 Task: Look for space in Tangkak, Malaysia from 8th June, 2023 to 12th June, 2023 for 2 adults in price range Rs.8000 to Rs.16000. Place can be private room with 1  bedroom having 1 bed and 1 bathroom. Property type can be flatguest house, hotel. Booking option can be shelf check-in. Required host language is English.
Action: Mouse moved to (453, 95)
Screenshot: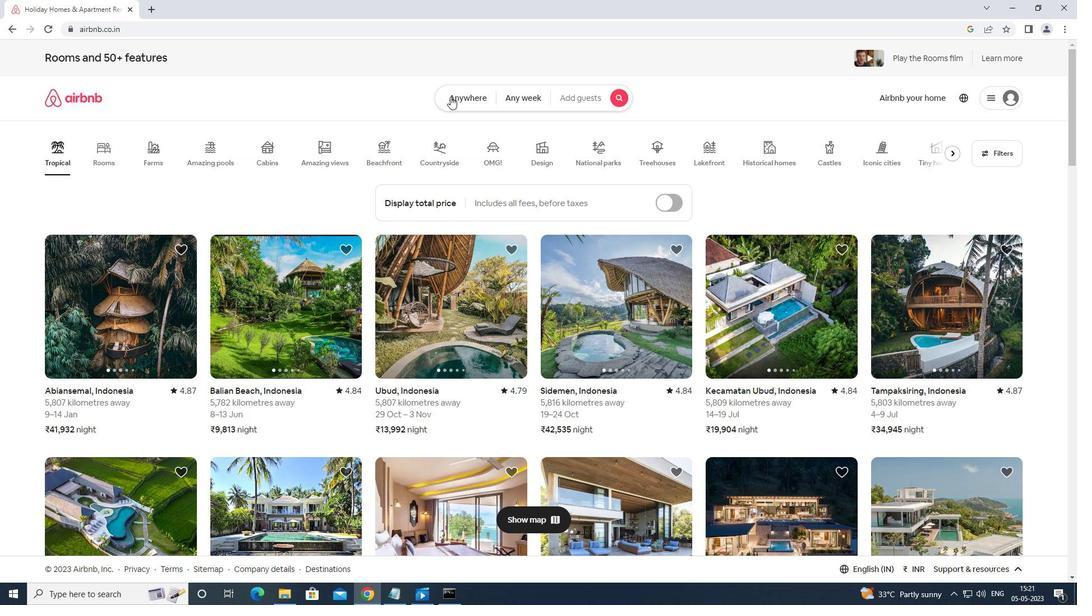 
Action: Mouse pressed left at (453, 95)
Screenshot: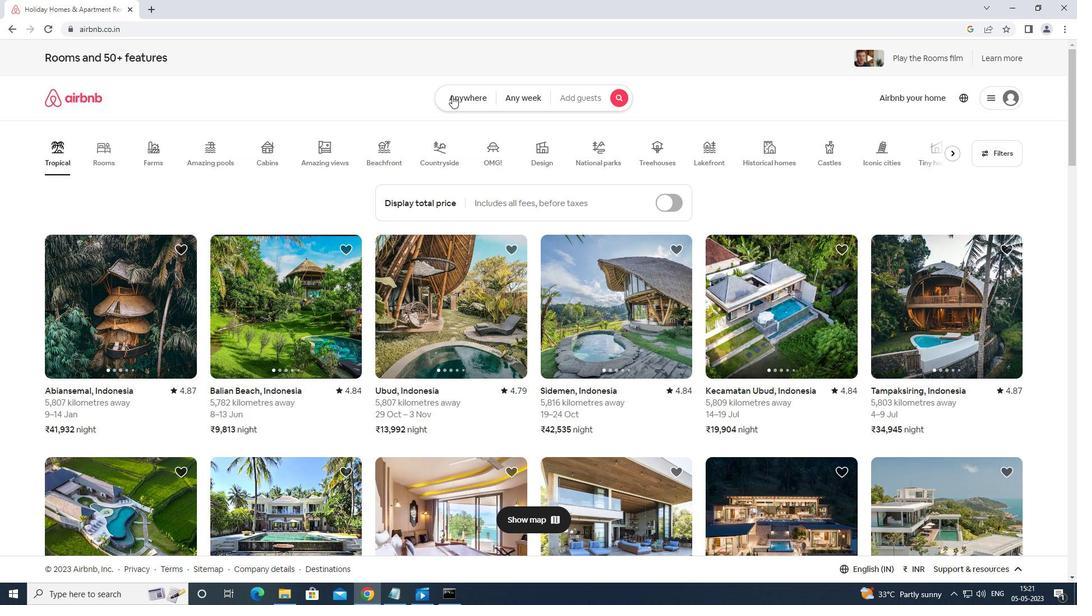 
Action: Mouse moved to (420, 139)
Screenshot: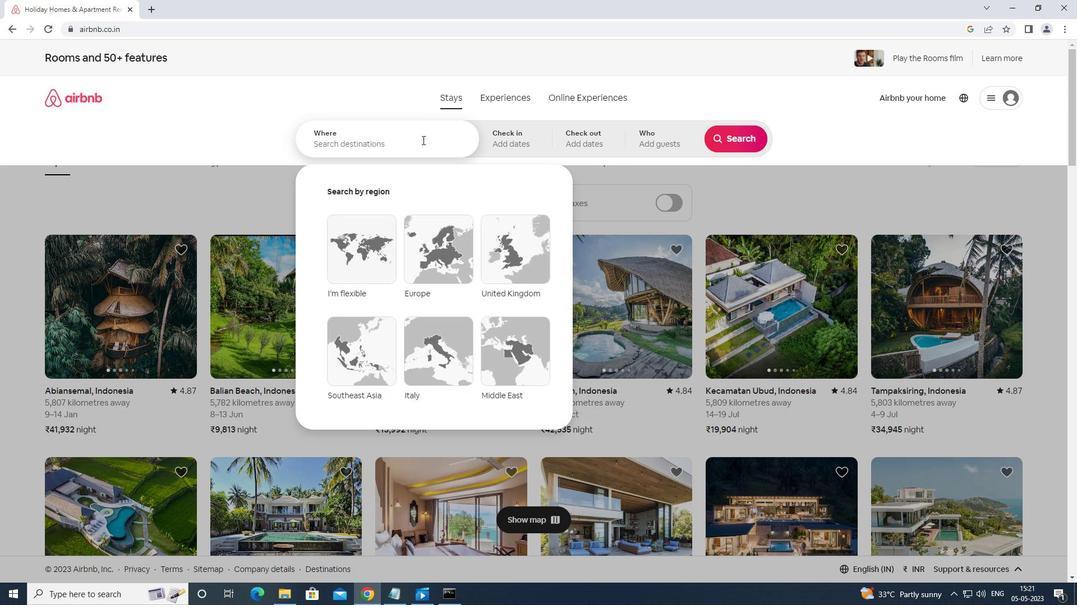
Action: Mouse pressed left at (420, 139)
Screenshot: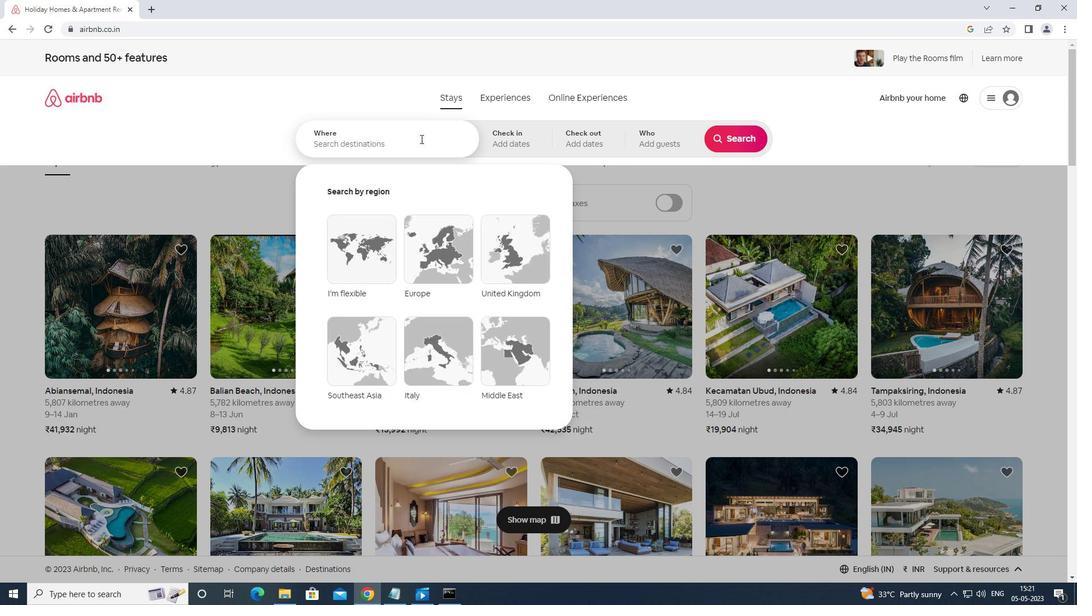 
Action: Key pressed tangkak<Key.space>malaysia<Key.enter>
Screenshot: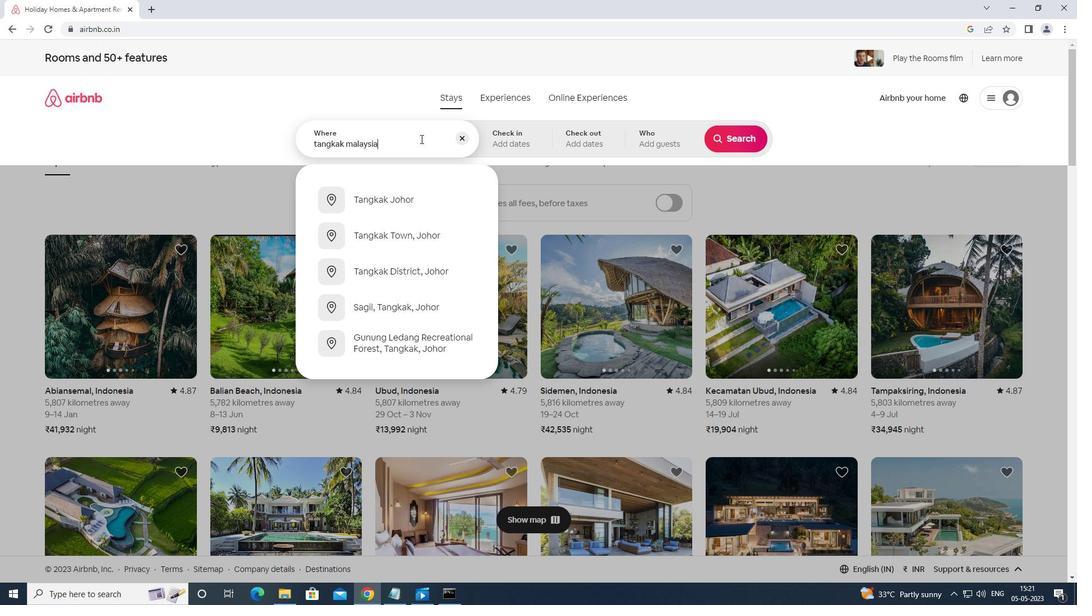 
Action: Mouse moved to (669, 296)
Screenshot: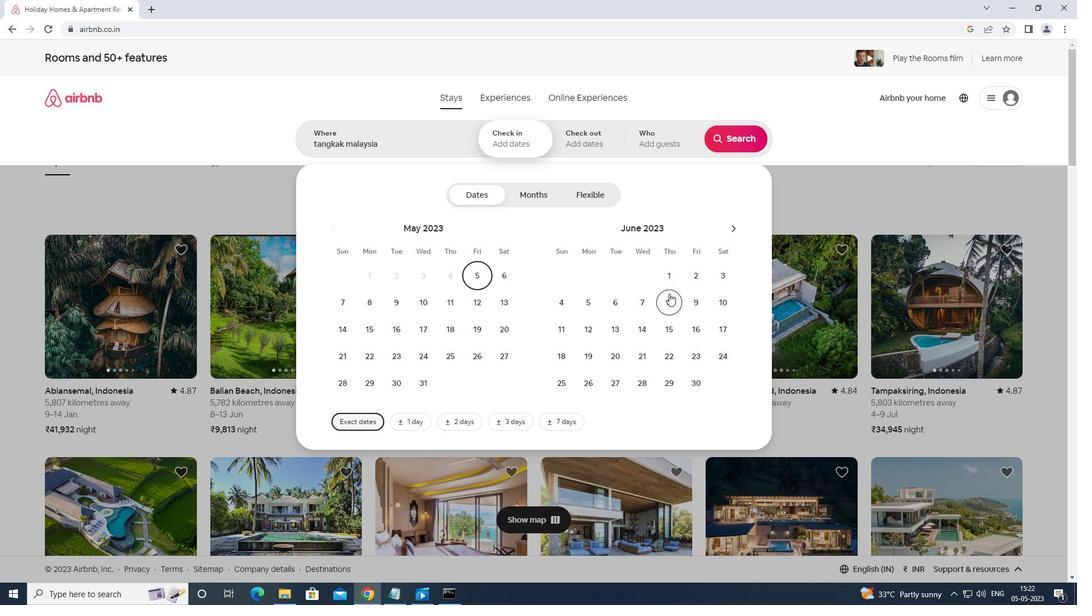 
Action: Mouse pressed left at (669, 296)
Screenshot: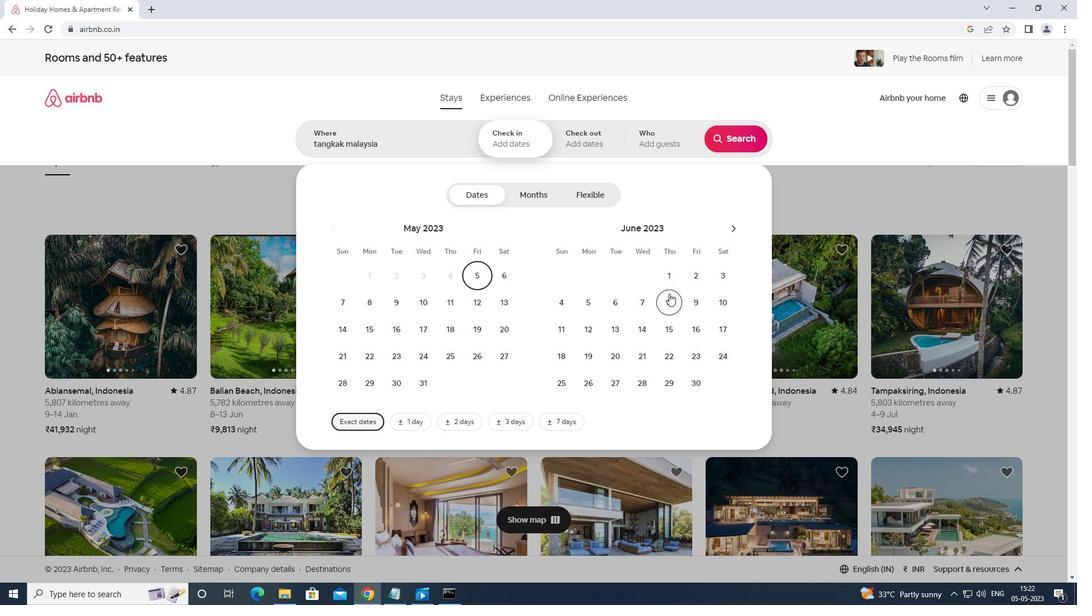 
Action: Mouse moved to (590, 329)
Screenshot: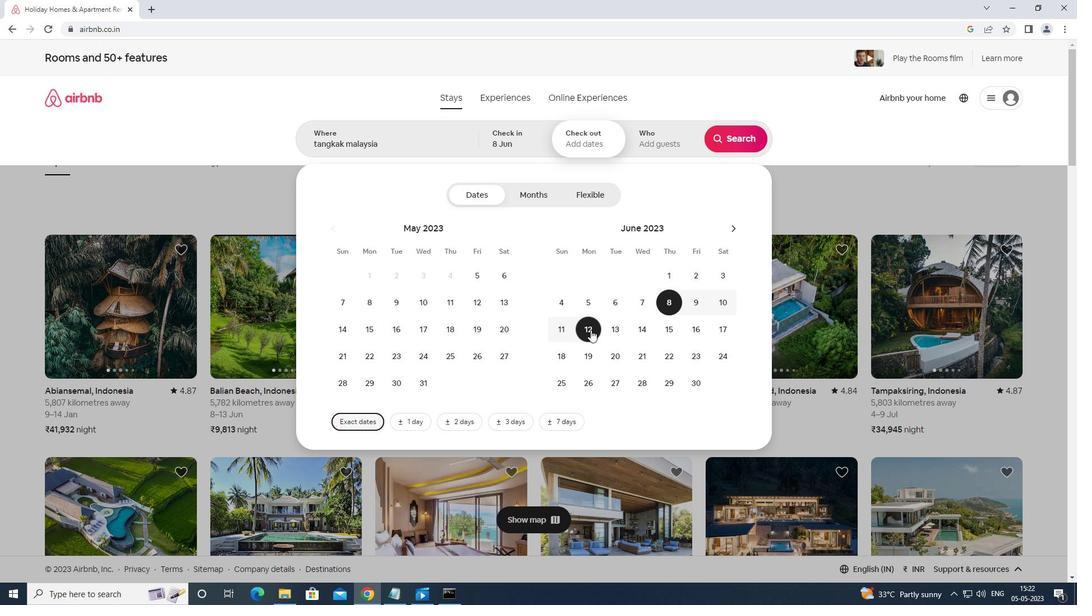 
Action: Mouse pressed left at (590, 329)
Screenshot: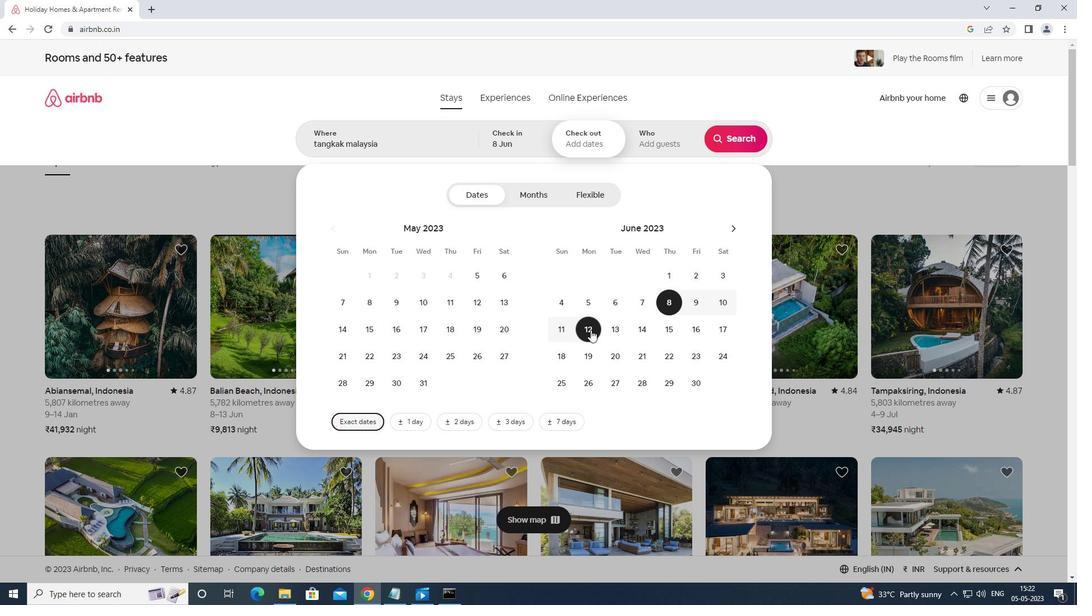 
Action: Mouse moved to (662, 140)
Screenshot: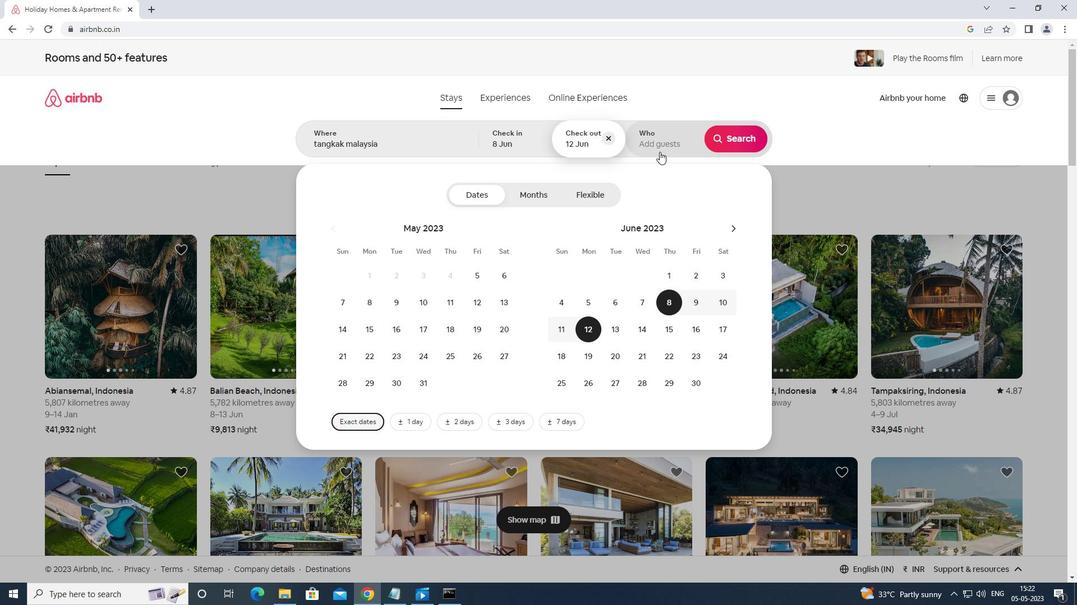 
Action: Mouse pressed left at (662, 140)
Screenshot: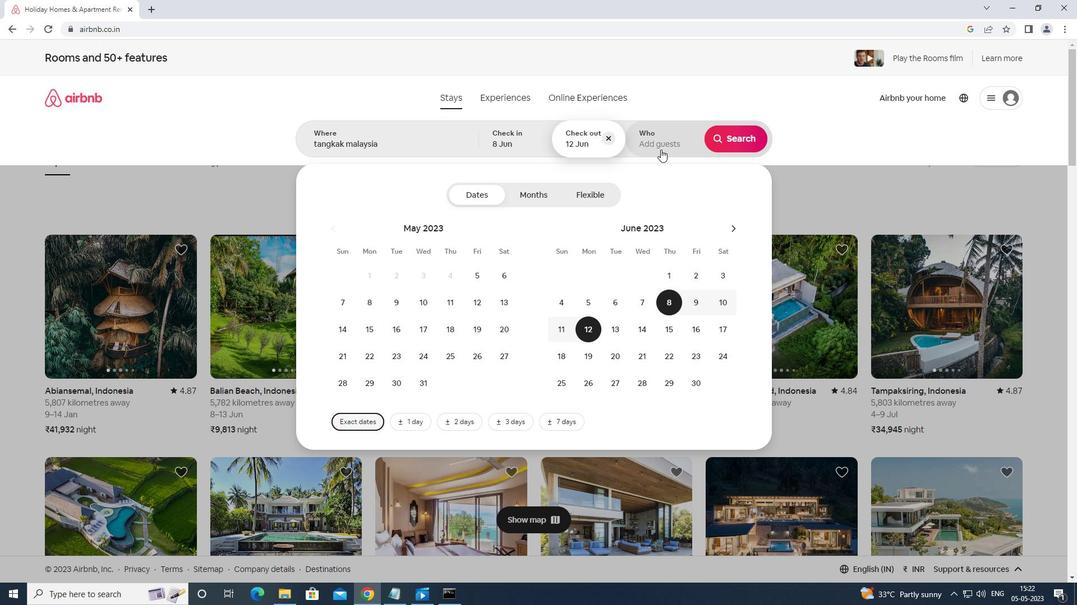 
Action: Mouse moved to (733, 197)
Screenshot: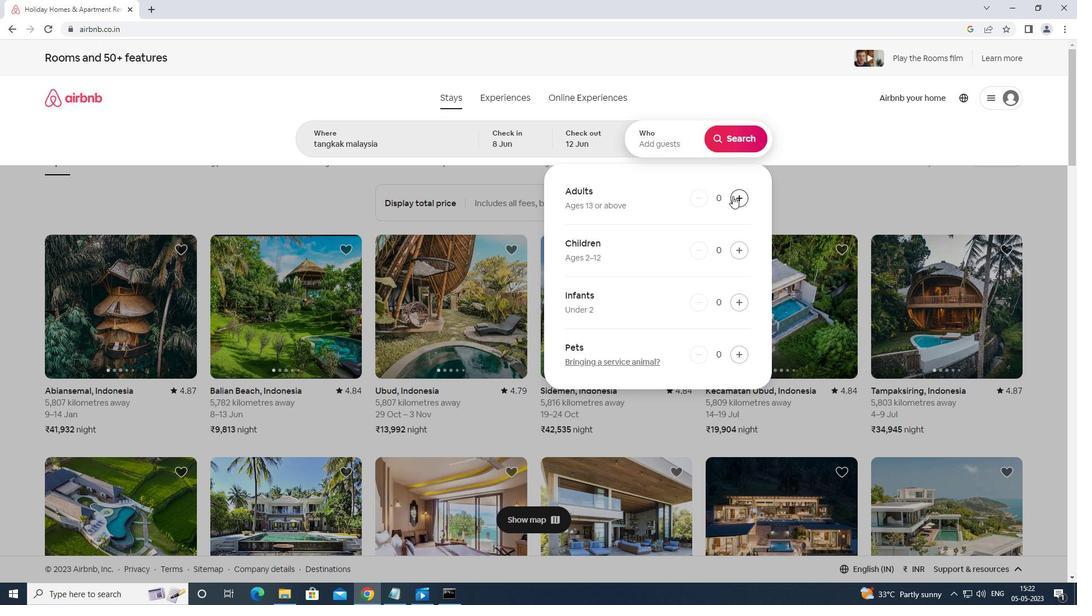 
Action: Mouse pressed left at (733, 197)
Screenshot: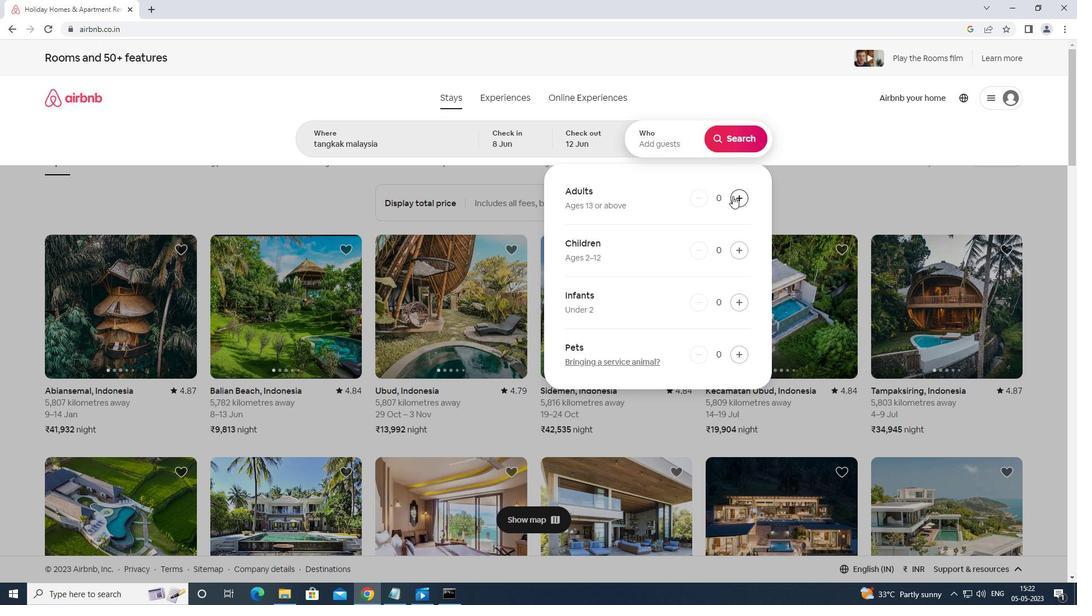 
Action: Mouse moved to (734, 200)
Screenshot: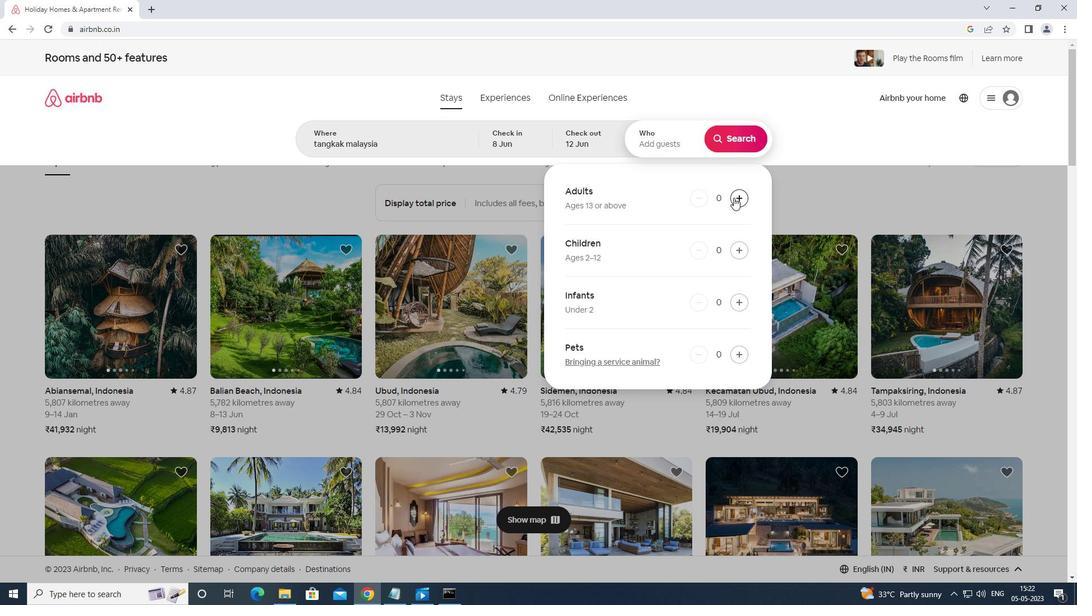 
Action: Mouse pressed left at (734, 200)
Screenshot: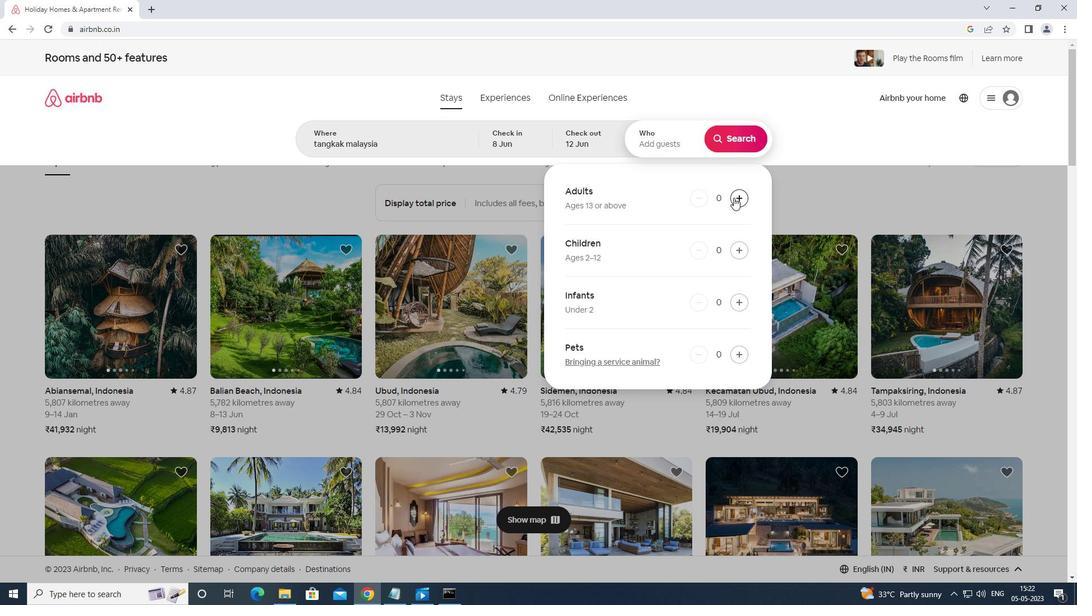 
Action: Mouse moved to (725, 133)
Screenshot: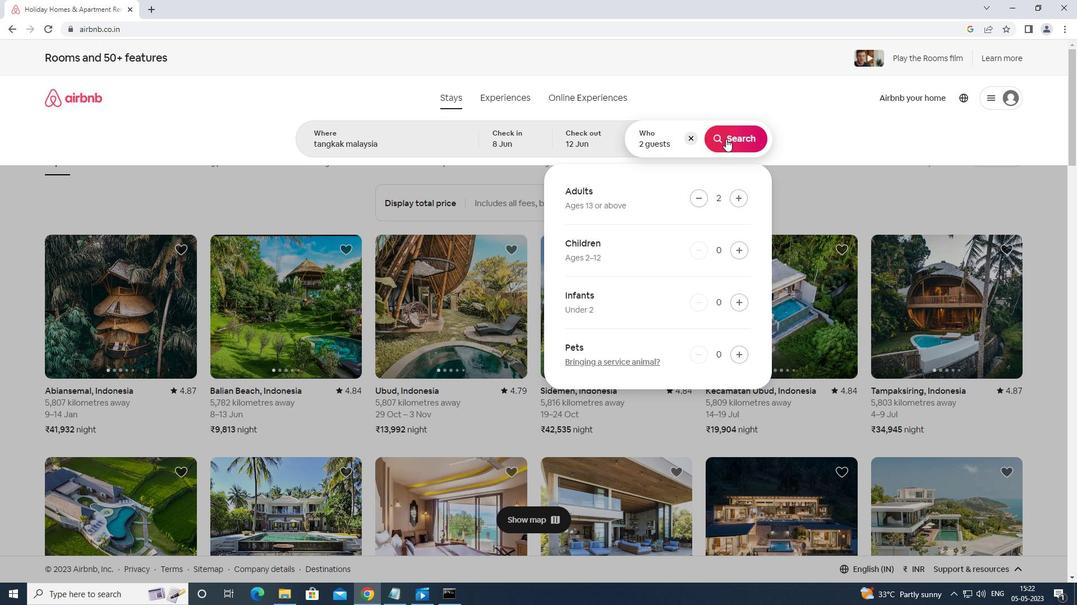 
Action: Mouse pressed left at (725, 133)
Screenshot: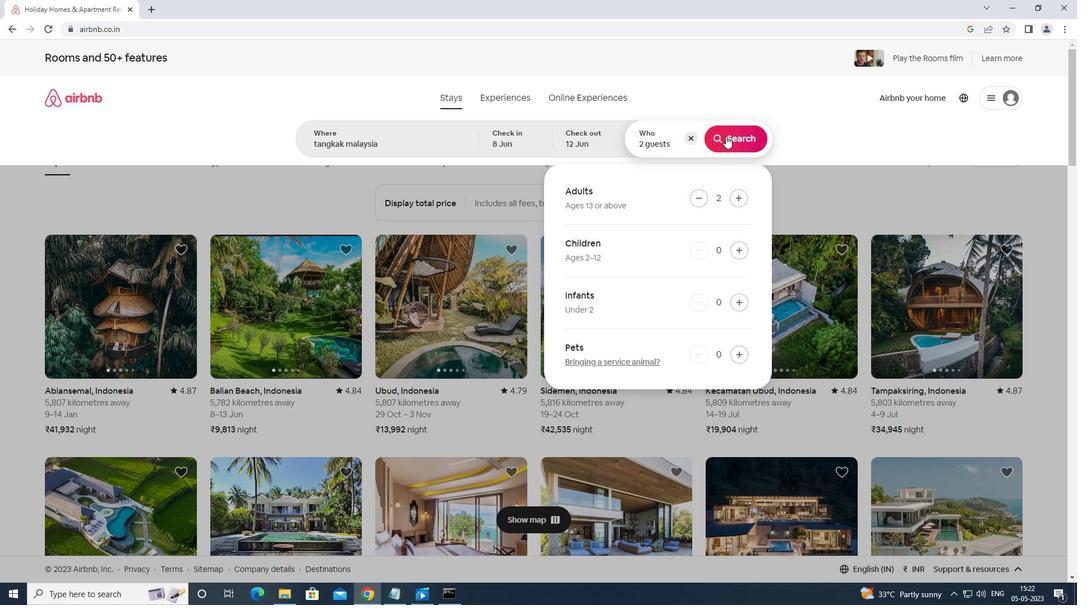
Action: Mouse moved to (1038, 111)
Screenshot: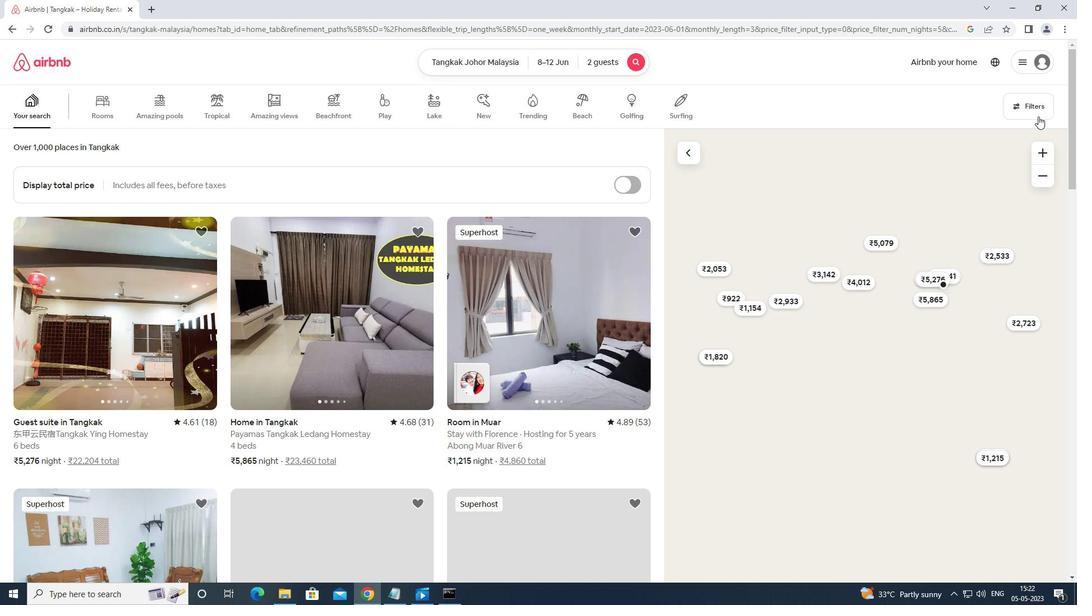 
Action: Mouse pressed left at (1038, 111)
Screenshot: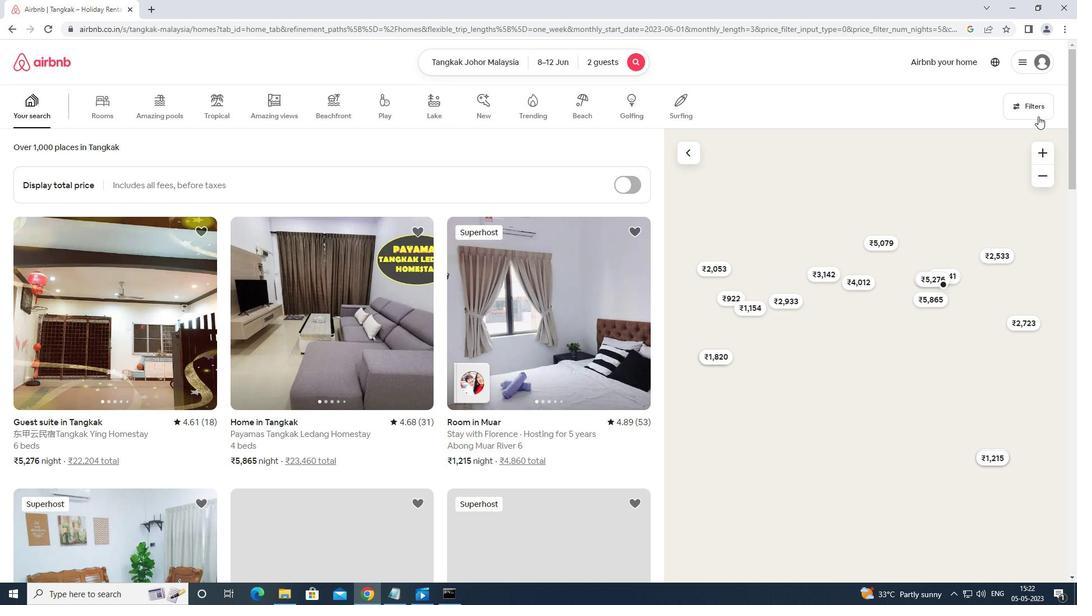 
Action: Mouse moved to (469, 373)
Screenshot: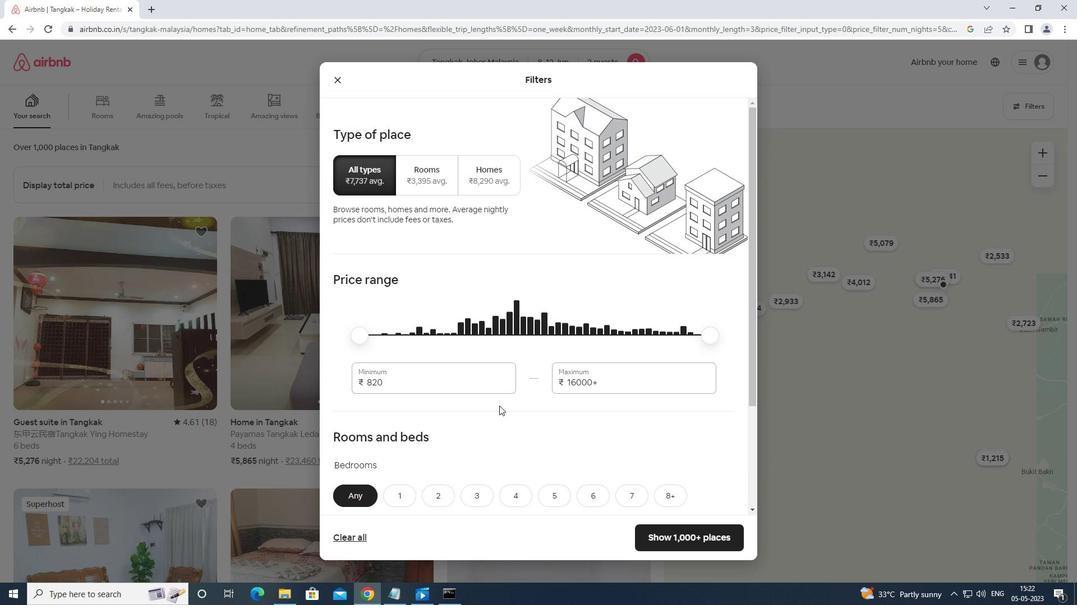 
Action: Mouse pressed left at (469, 373)
Screenshot: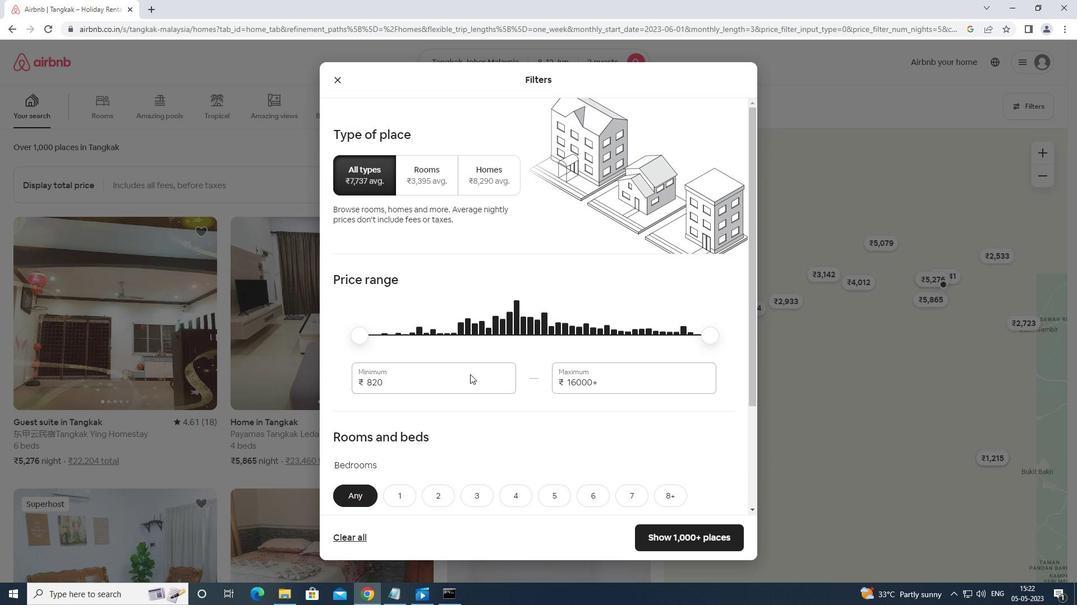 
Action: Mouse moved to (469, 372)
Screenshot: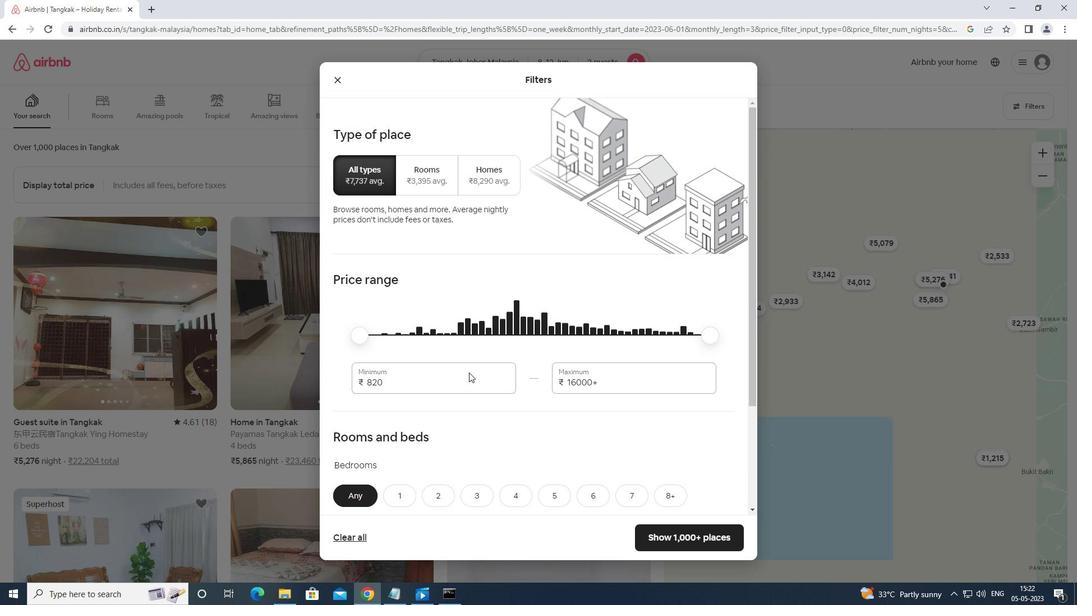 
Action: Key pressed <Key.backspace><Key.backspace><Key.backspace><Key.backspace><Key.backspace><Key.backspace><Key.backspace><Key.backspace><Key.backspace><Key.backspace><Key.backspace><Key.backspace><Key.backspace><Key.backspace>8000
Screenshot: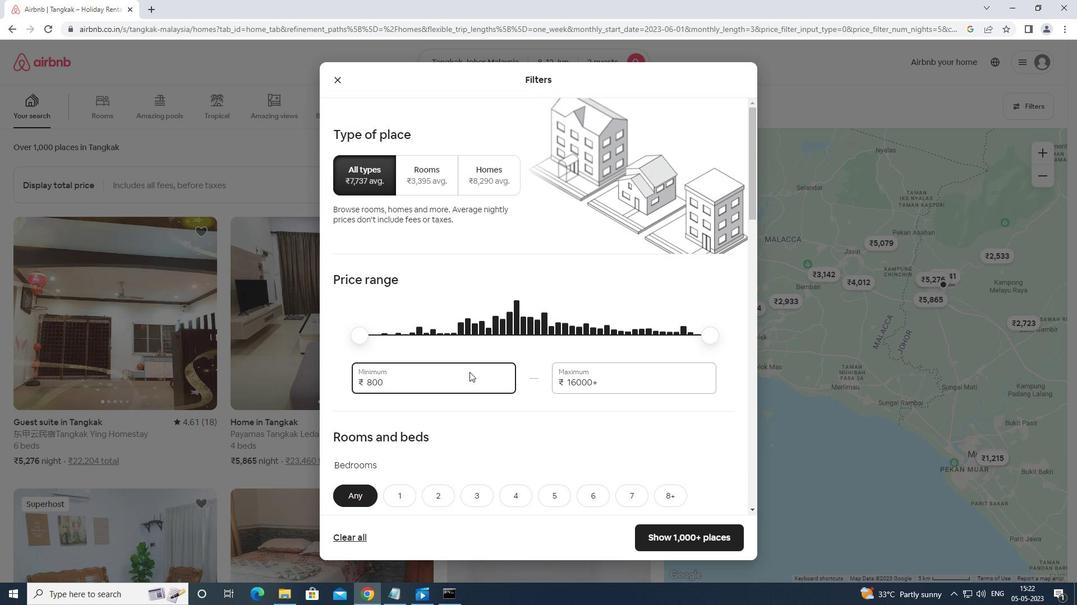 
Action: Mouse moved to (598, 371)
Screenshot: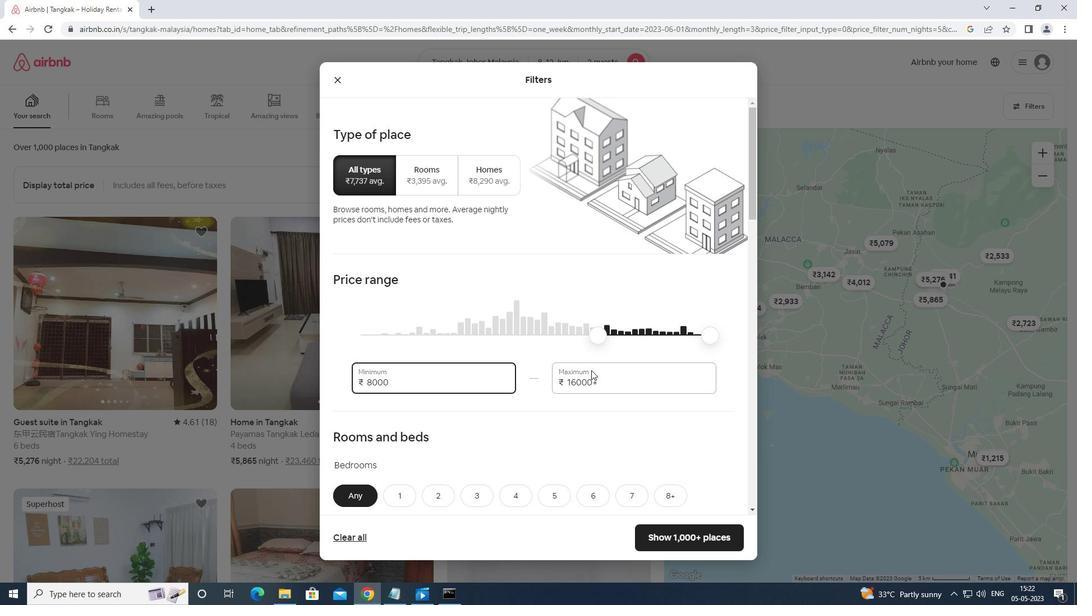 
Action: Mouse pressed left at (598, 371)
Screenshot: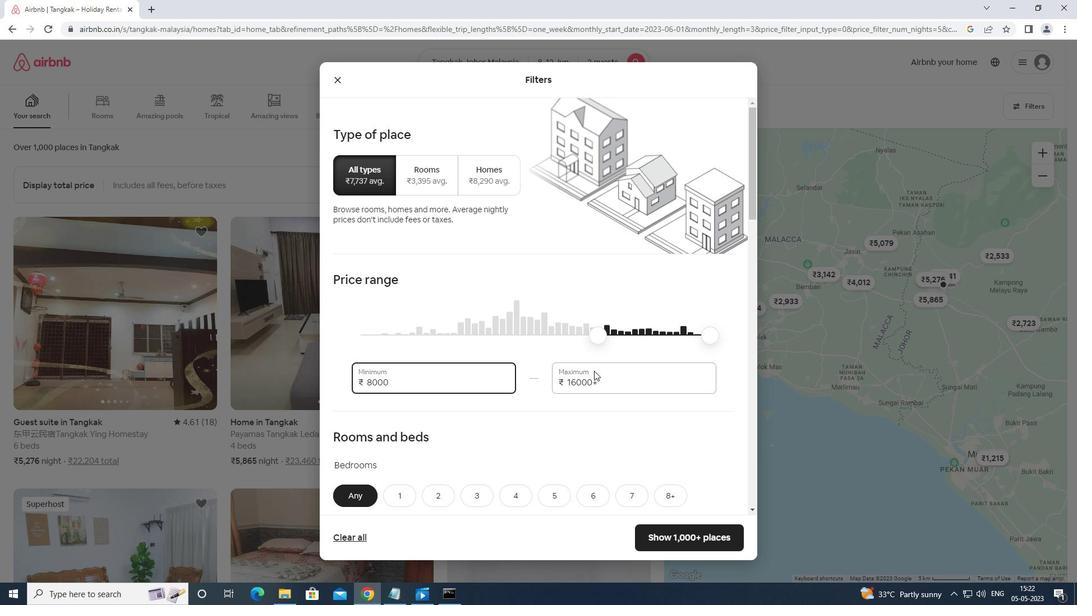 
Action: Mouse moved to (609, 378)
Screenshot: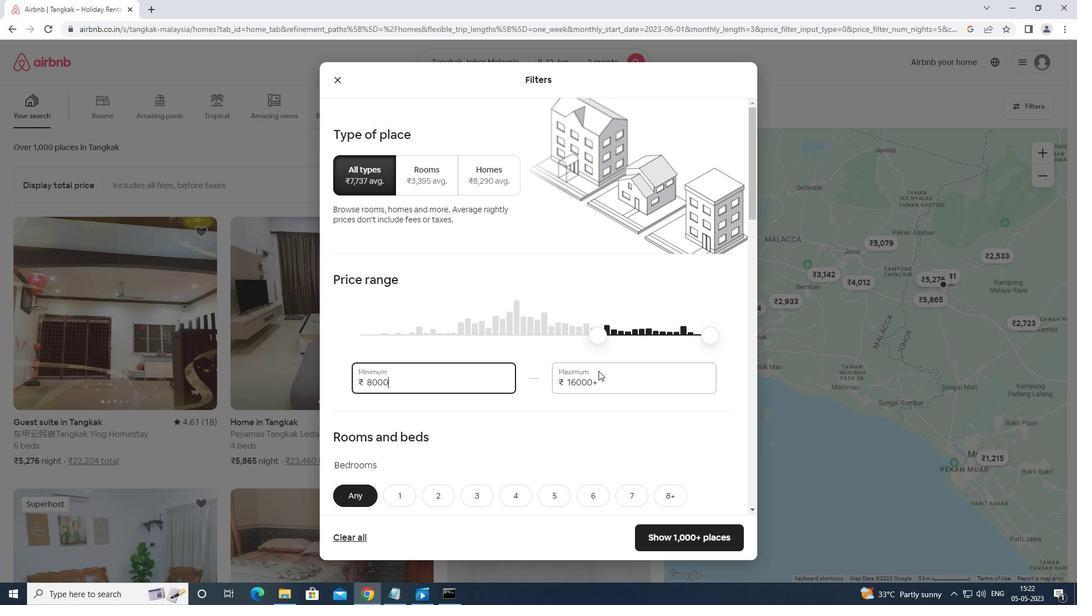 
Action: Key pressed <Key.backspace><Key.backspace><Key.backspace><Key.backspace><Key.backspace><Key.backspace><Key.backspace><Key.backspace><Key.backspace><Key.backspace><Key.backspace><Key.backspace><Key.backspace><Key.backspace>16000
Screenshot: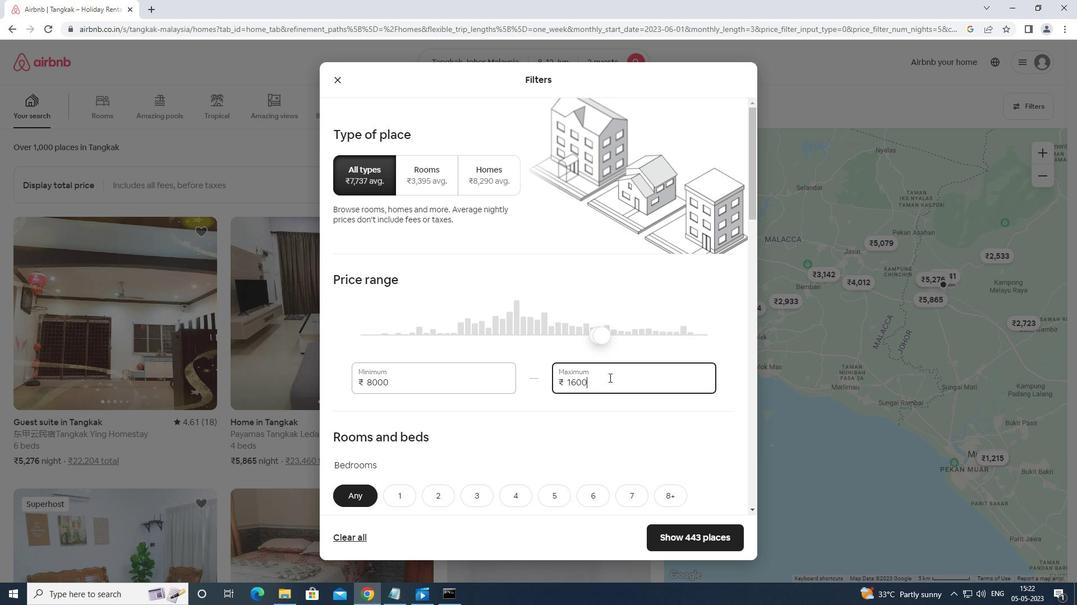 
Action: Mouse moved to (598, 385)
Screenshot: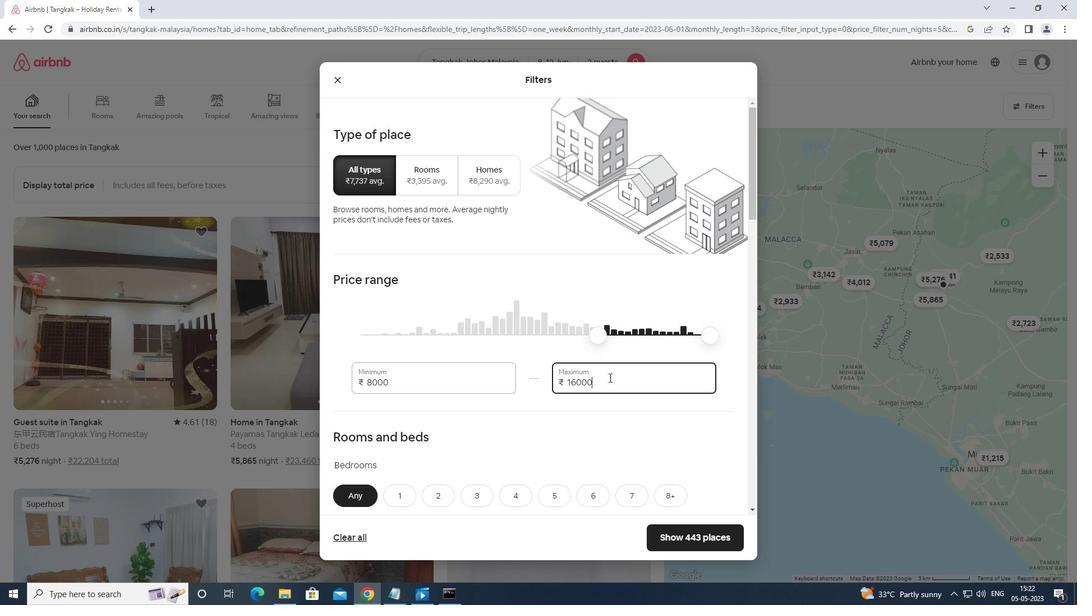 
Action: Mouse scrolled (598, 384) with delta (0, 0)
Screenshot: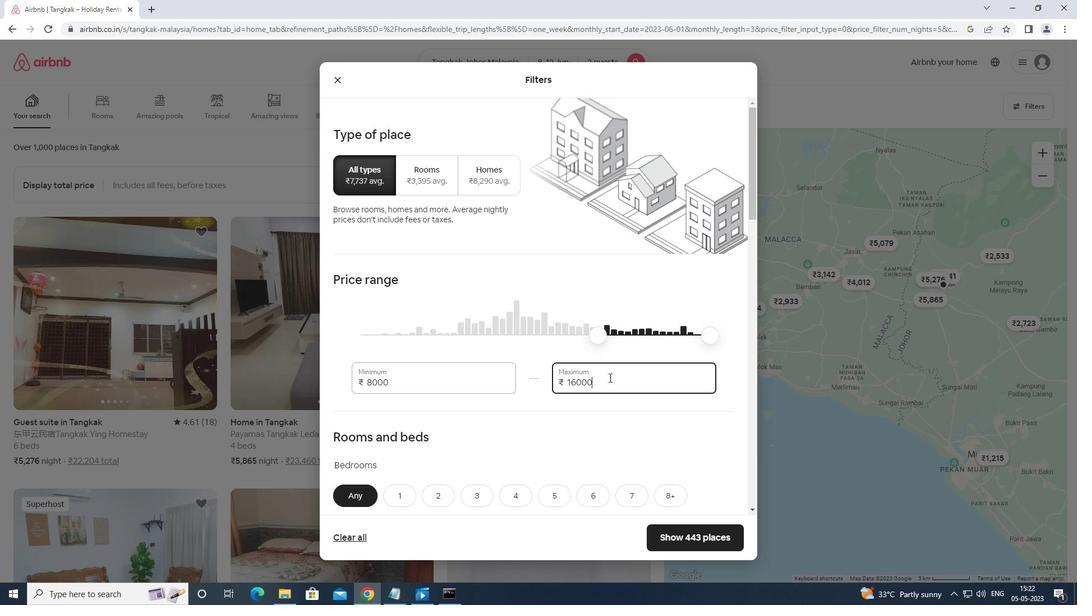 
Action: Mouse moved to (597, 385)
Screenshot: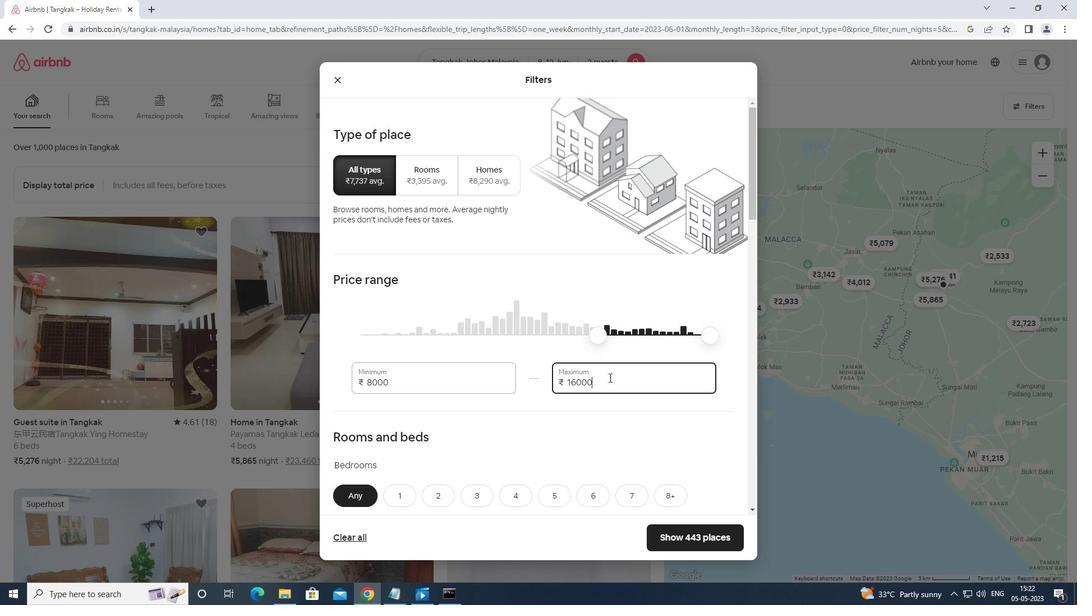 
Action: Mouse scrolled (597, 384) with delta (0, 0)
Screenshot: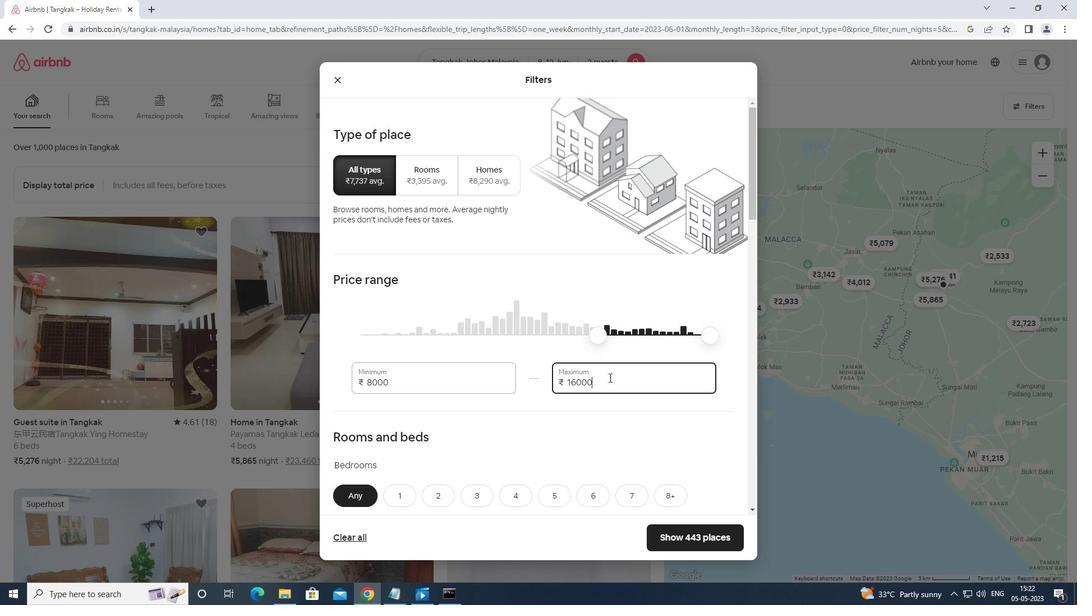 
Action: Mouse moved to (596, 386)
Screenshot: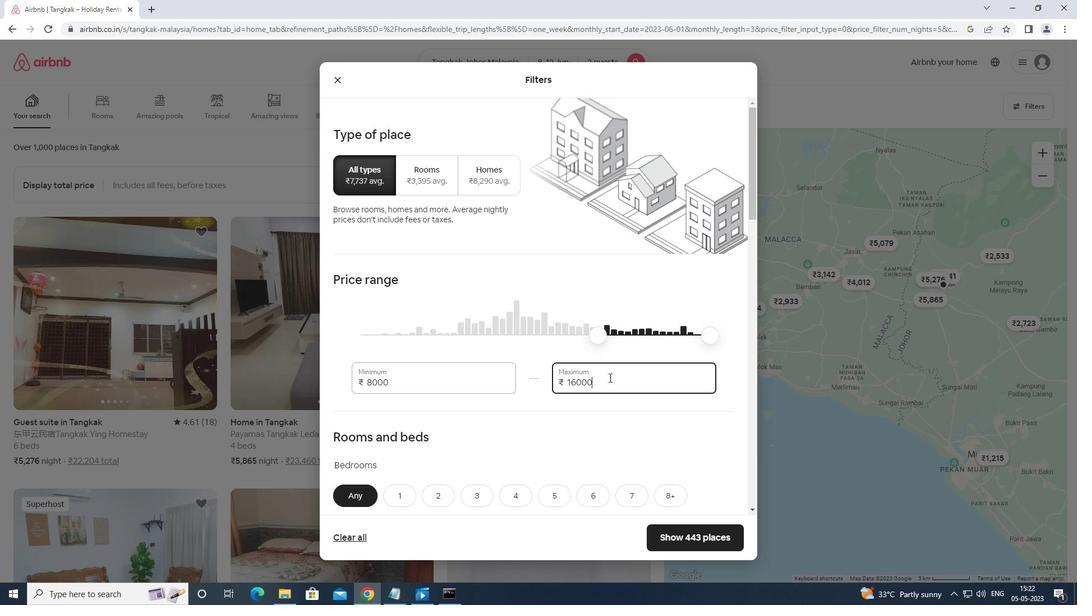 
Action: Mouse scrolled (596, 385) with delta (0, 0)
Screenshot: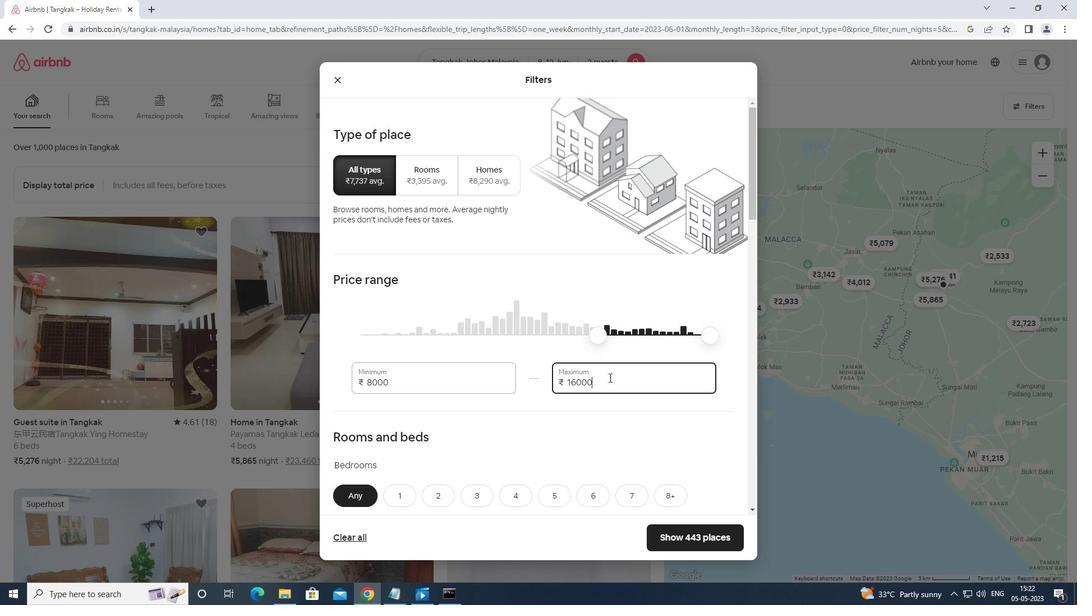 
Action: Mouse moved to (595, 387)
Screenshot: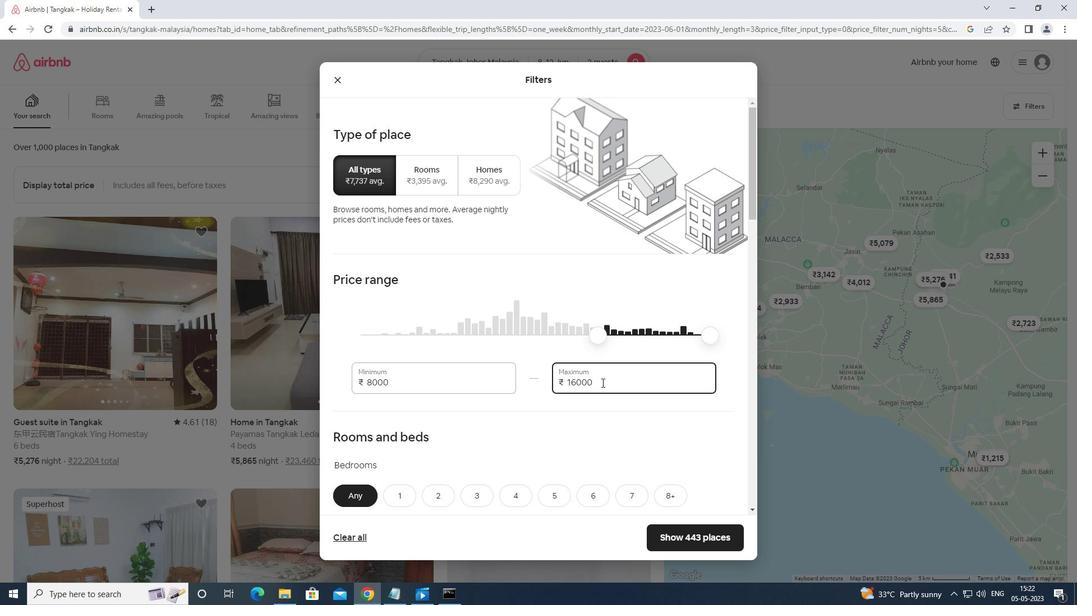 
Action: Mouse scrolled (595, 386) with delta (0, 0)
Screenshot: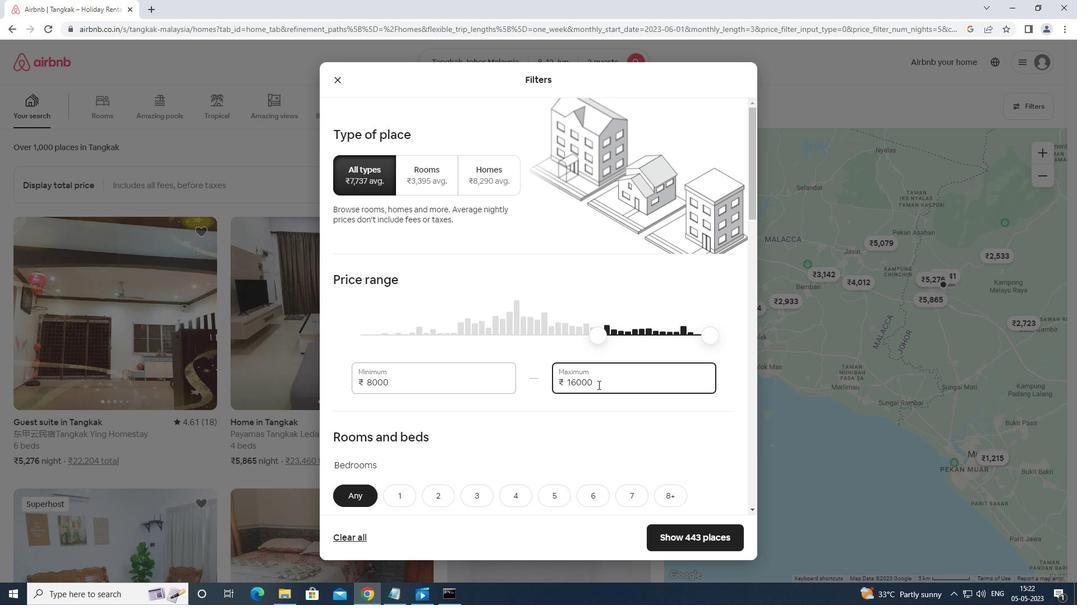 
Action: Mouse moved to (397, 270)
Screenshot: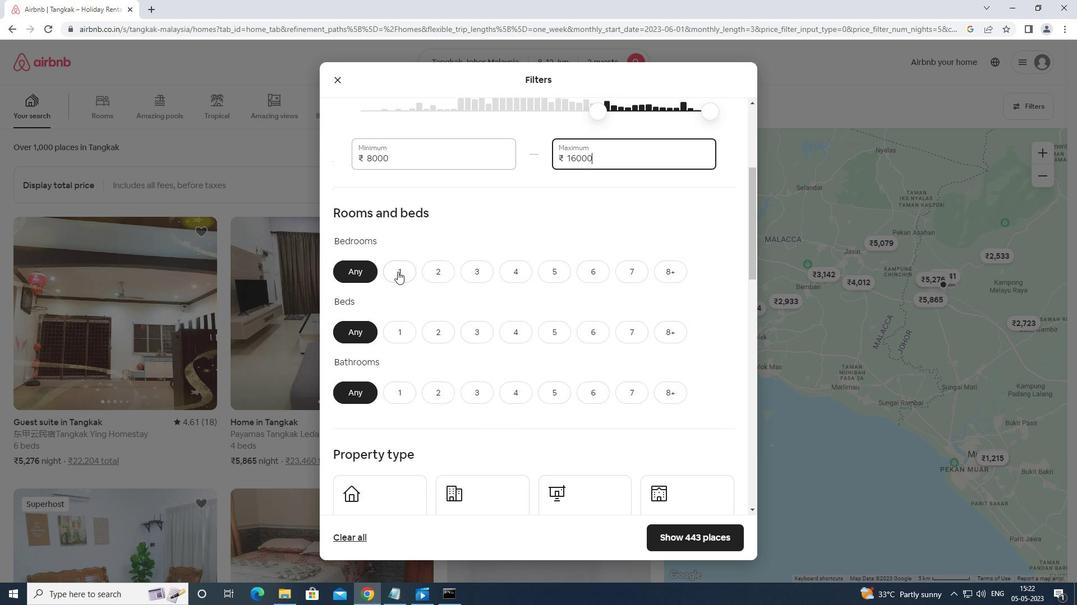 
Action: Mouse pressed left at (397, 270)
Screenshot: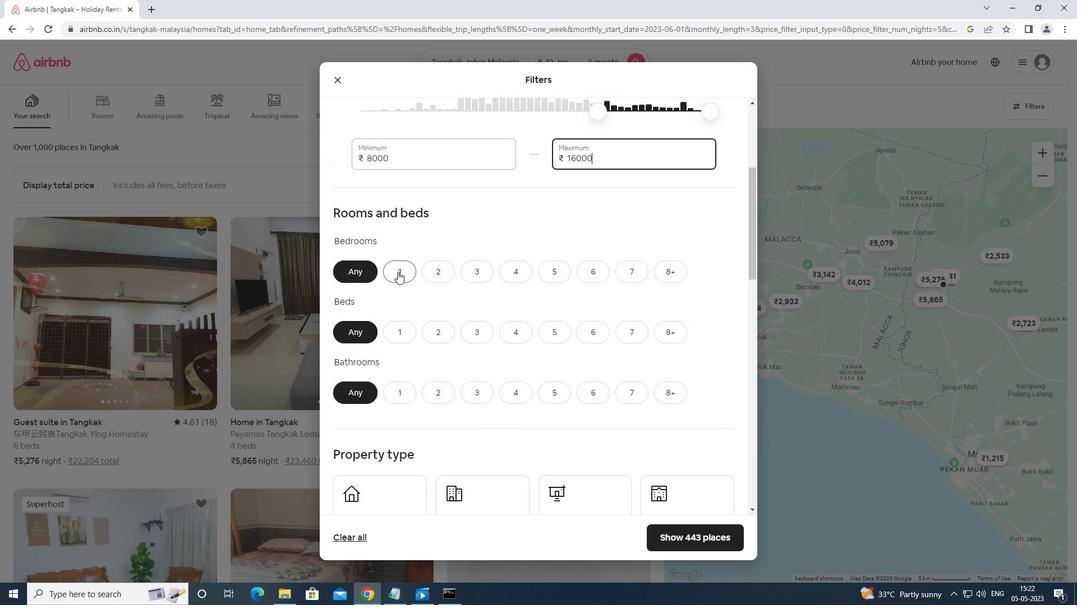 
Action: Mouse moved to (404, 327)
Screenshot: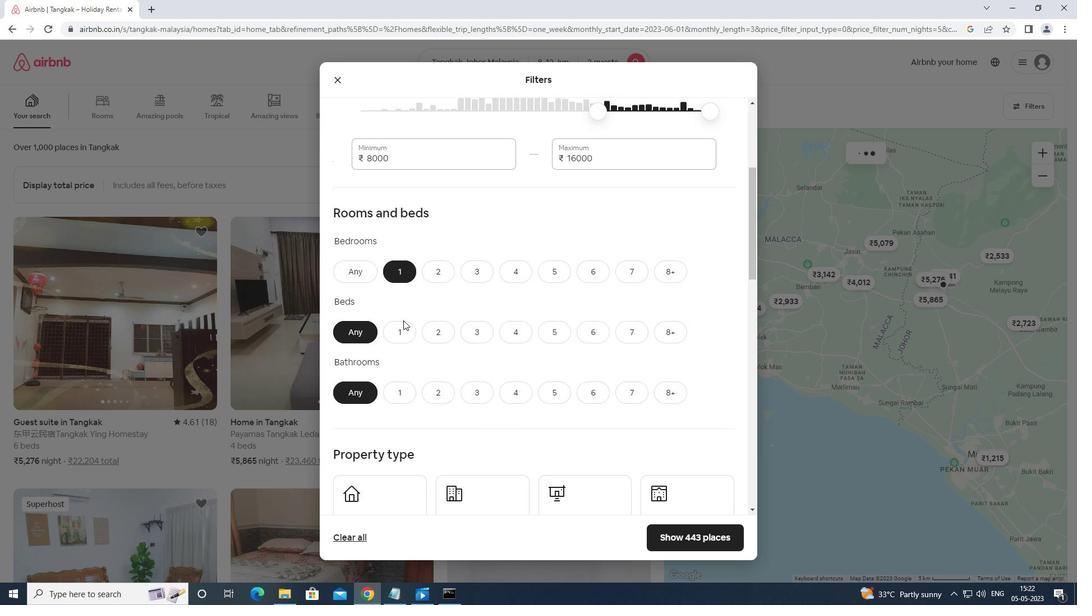 
Action: Mouse pressed left at (404, 327)
Screenshot: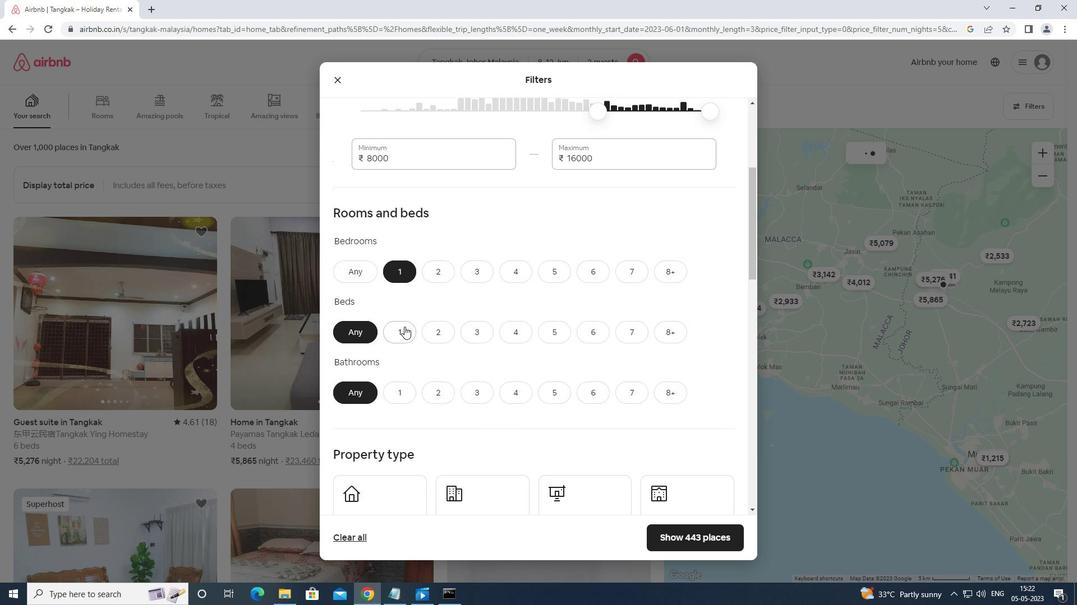 
Action: Mouse moved to (401, 391)
Screenshot: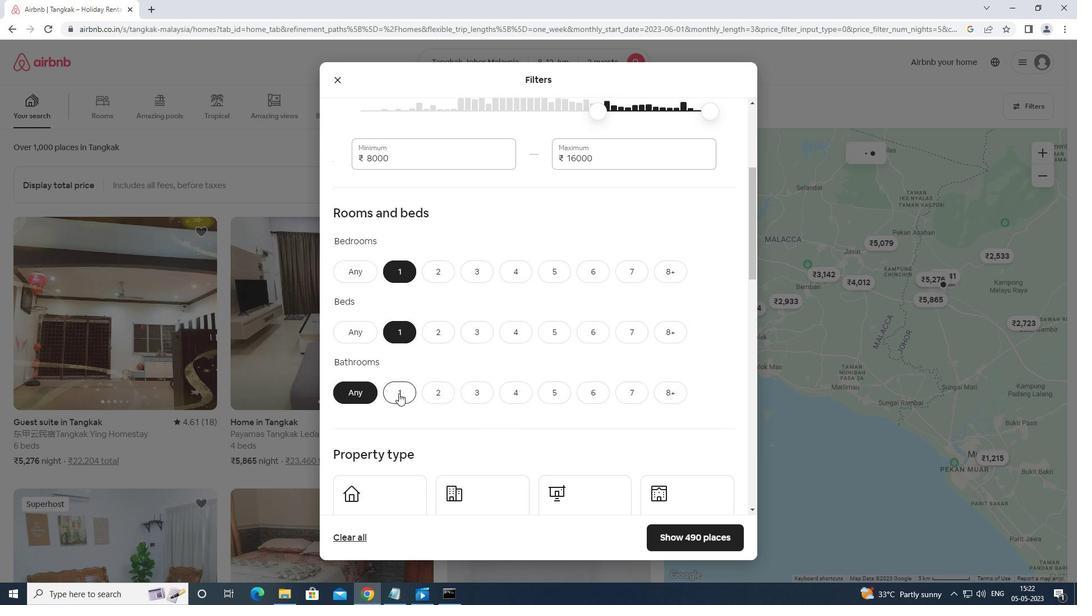 
Action: Mouse pressed left at (401, 391)
Screenshot: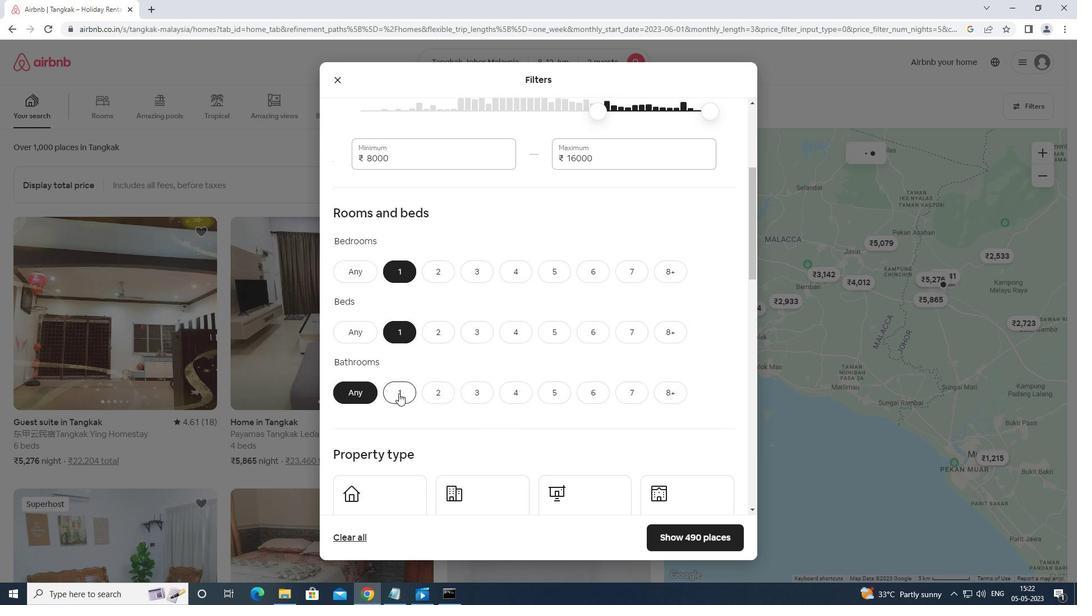 
Action: Mouse moved to (401, 388)
Screenshot: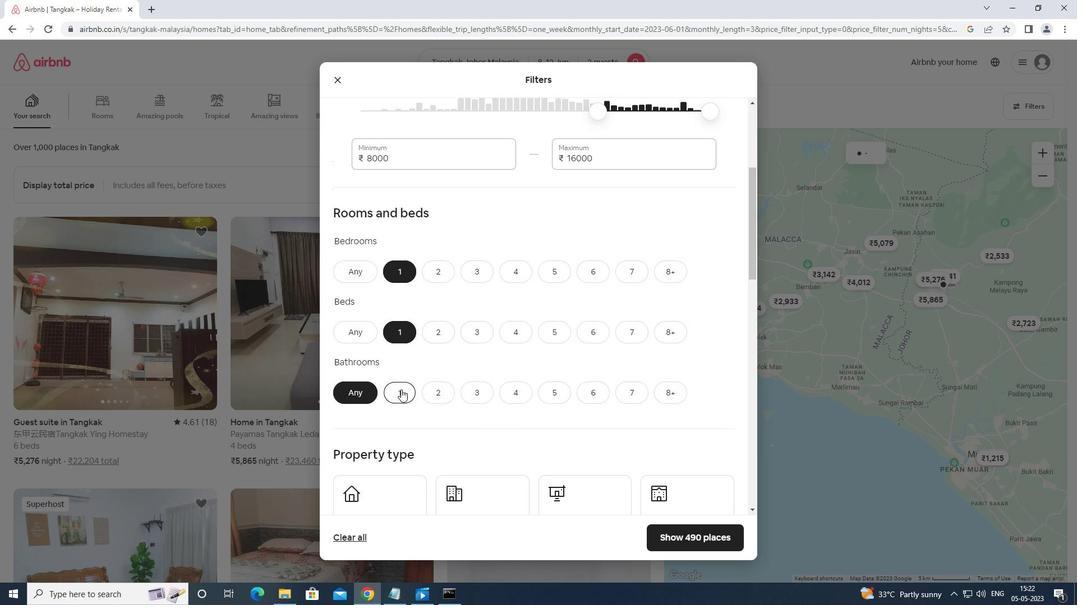 
Action: Mouse scrolled (401, 388) with delta (0, 0)
Screenshot: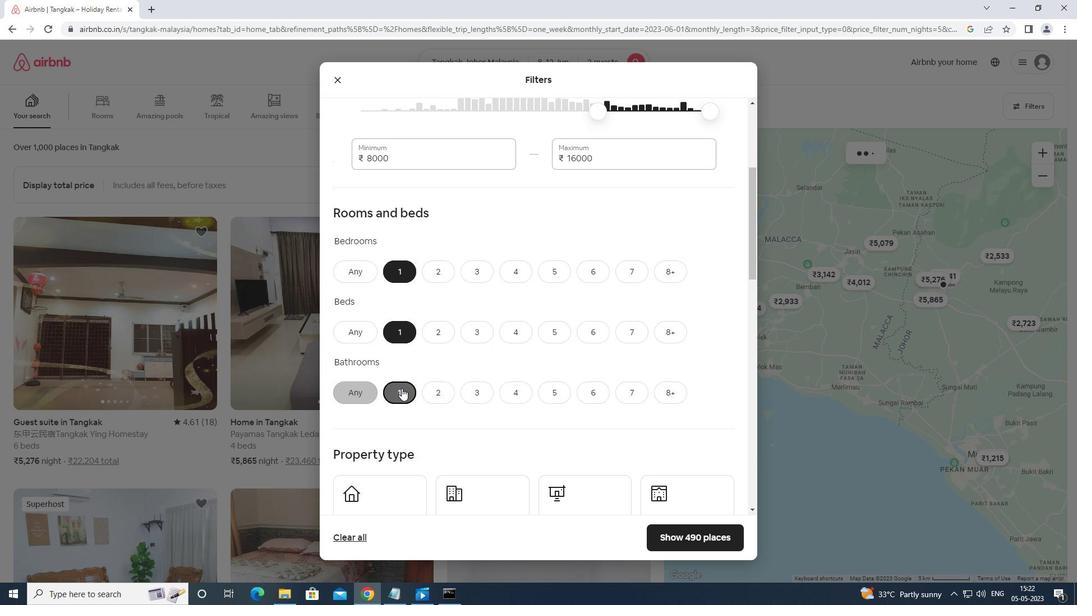 
Action: Mouse scrolled (401, 388) with delta (0, 0)
Screenshot: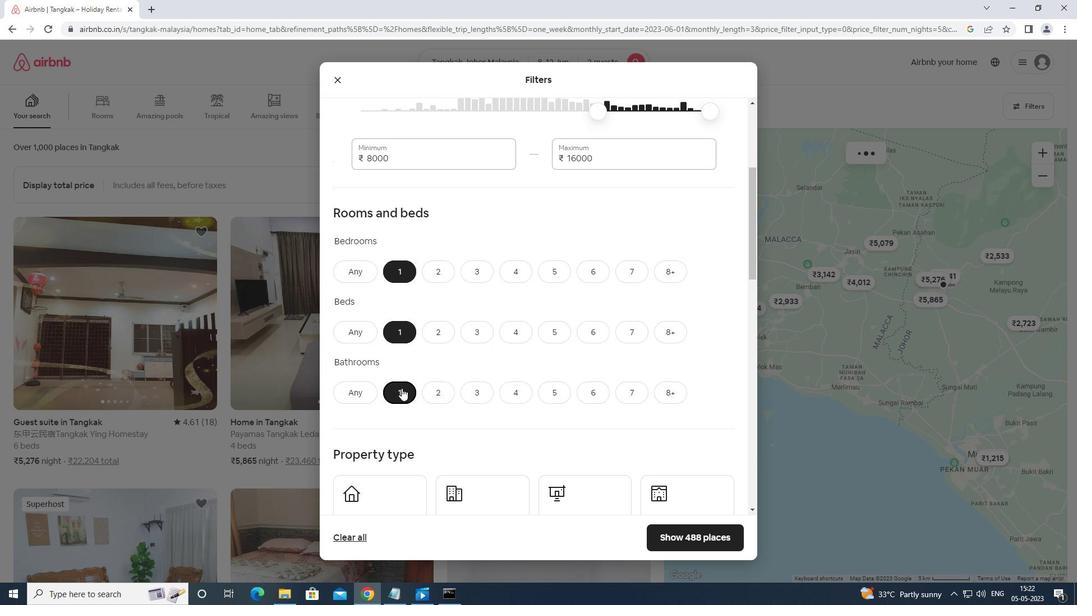 
Action: Mouse scrolled (401, 388) with delta (0, 0)
Screenshot: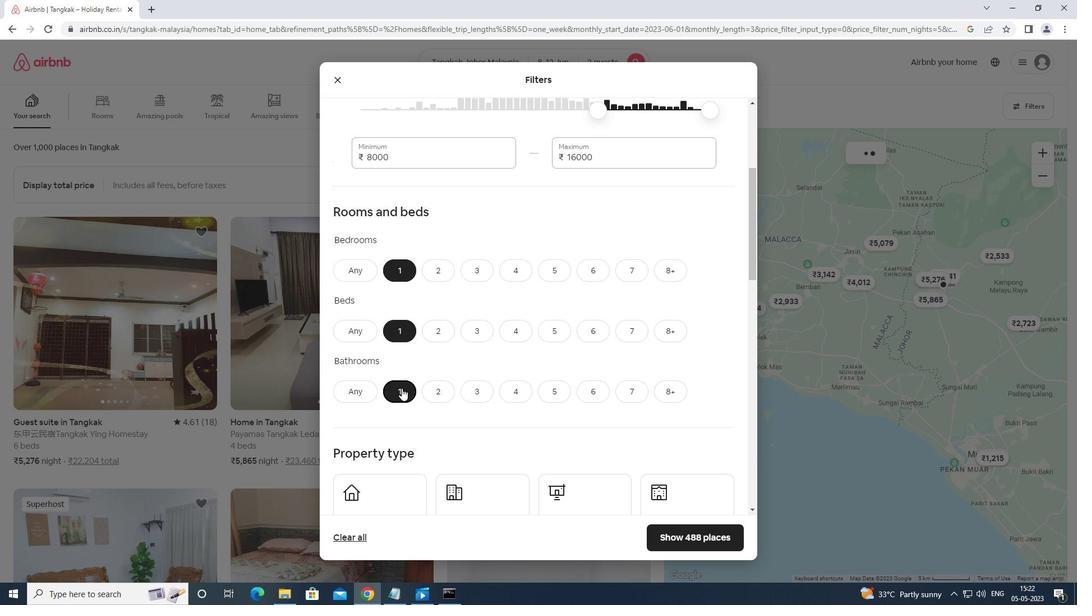 
Action: Mouse scrolled (401, 388) with delta (0, 0)
Screenshot: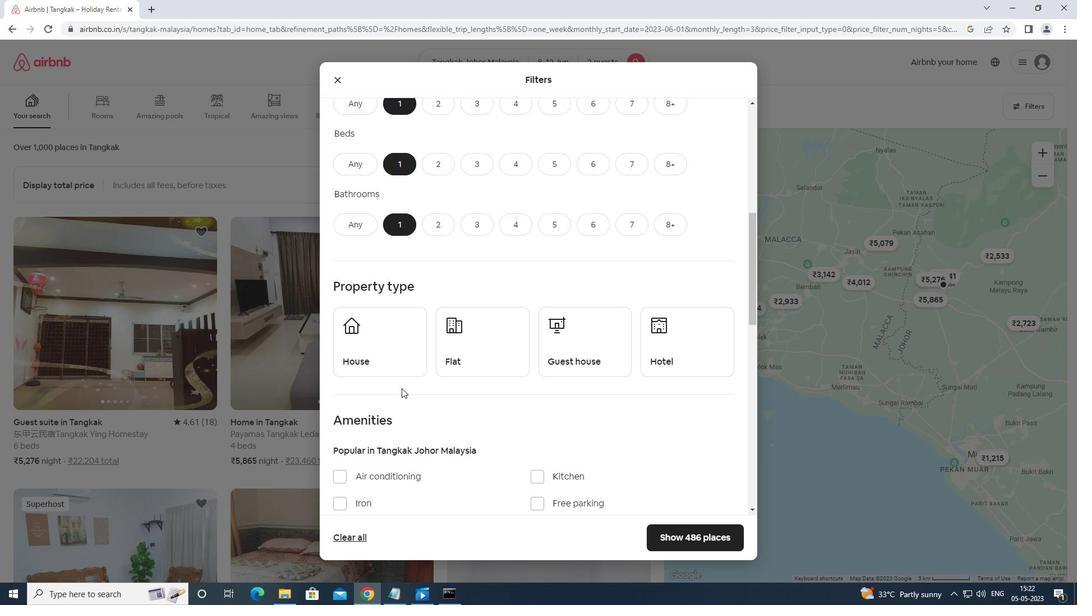 
Action: Mouse scrolled (401, 388) with delta (0, 0)
Screenshot: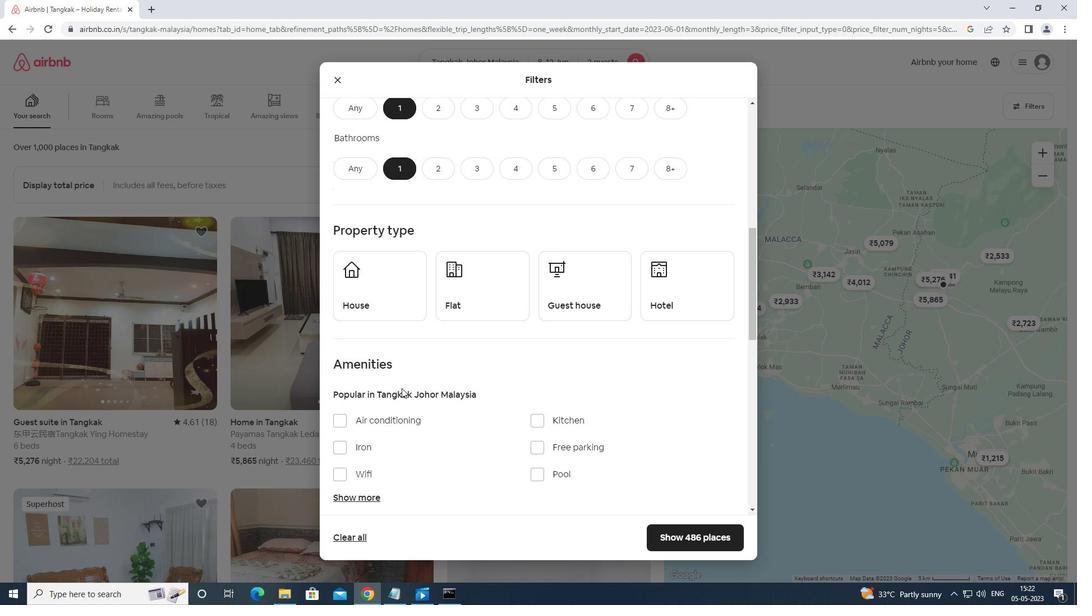 
Action: Mouse moved to (555, 244)
Screenshot: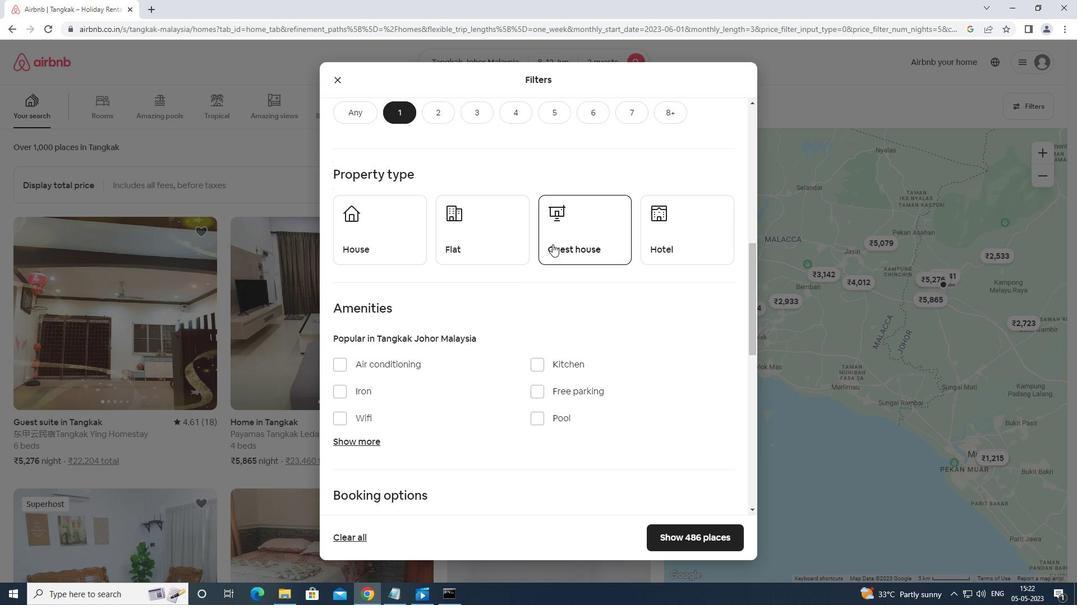 
Action: Mouse pressed left at (555, 244)
Screenshot: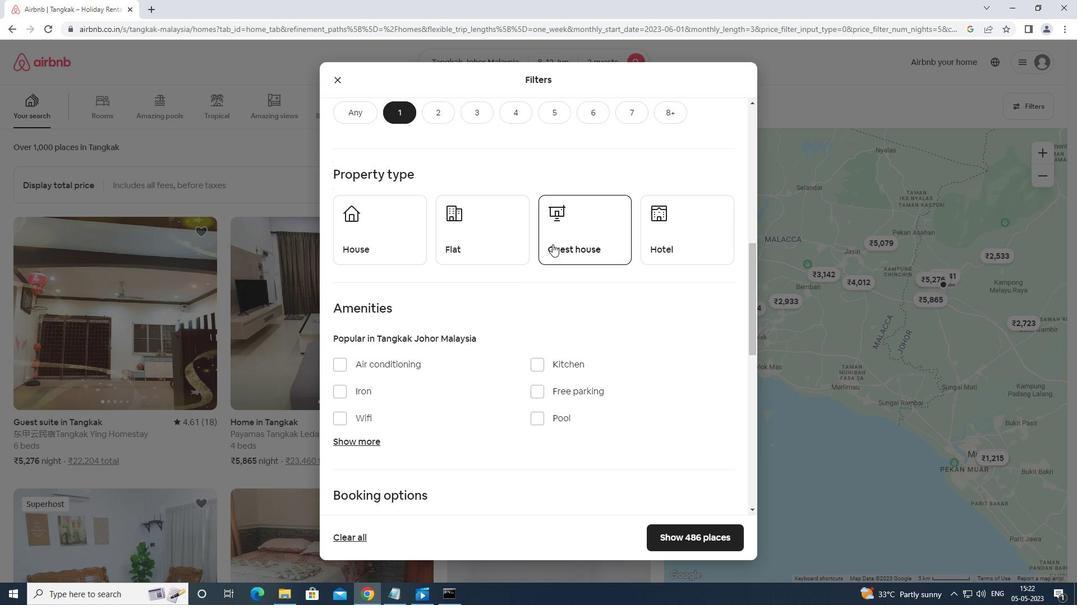
Action: Mouse moved to (665, 235)
Screenshot: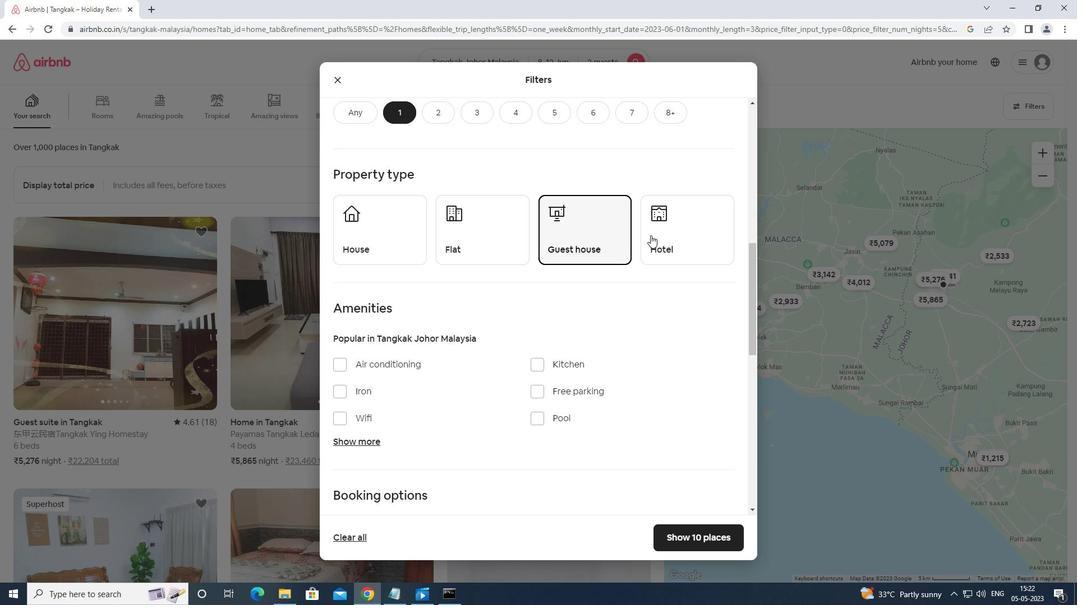 
Action: Mouse pressed left at (665, 235)
Screenshot: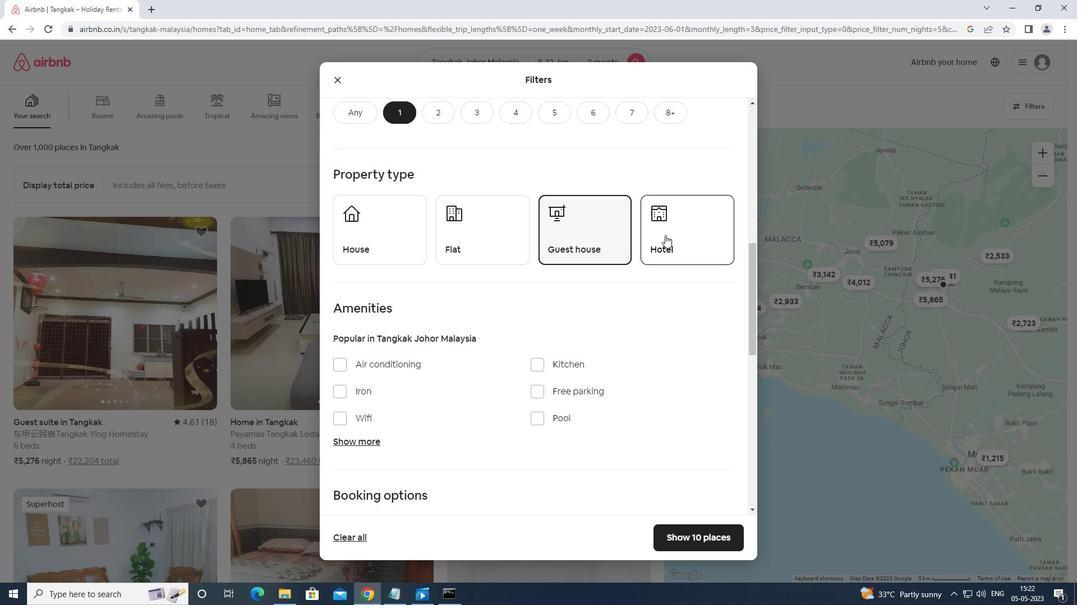 
Action: Mouse moved to (392, 234)
Screenshot: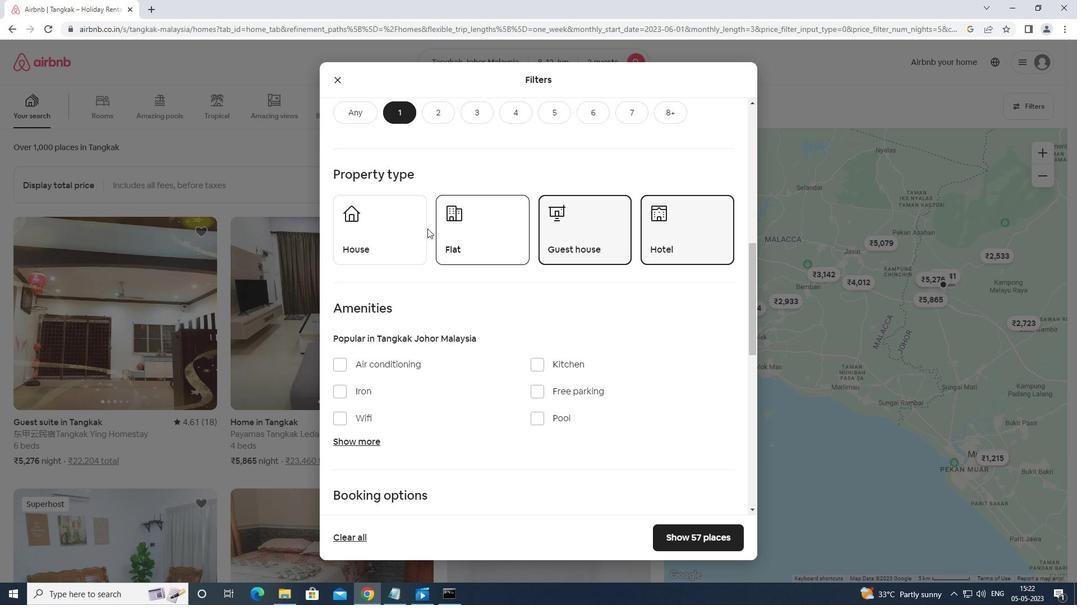 
Action: Mouse pressed left at (392, 234)
Screenshot: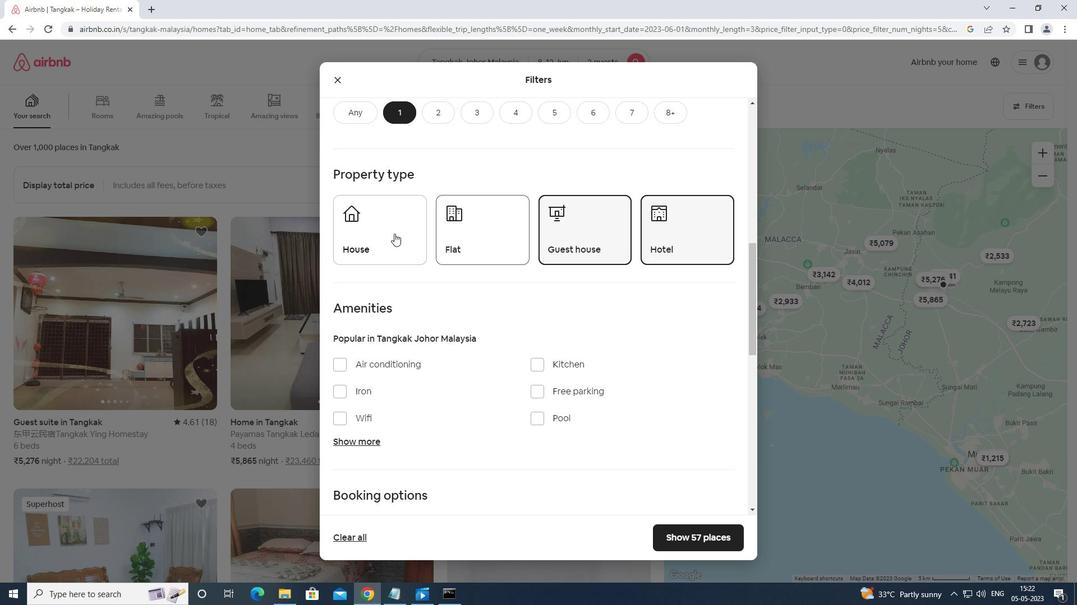 
Action: Mouse moved to (485, 230)
Screenshot: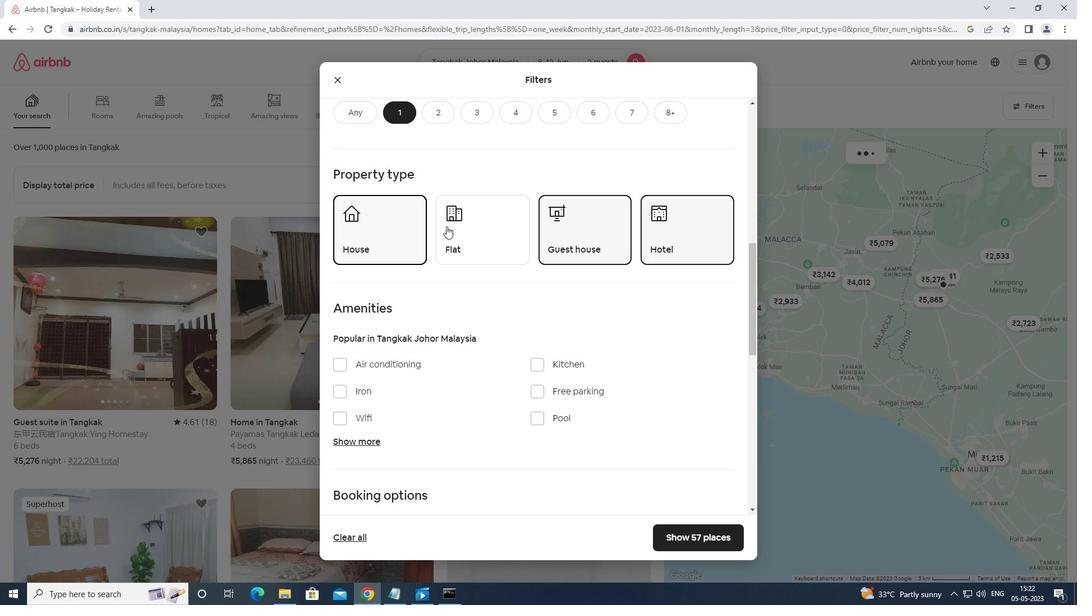 
Action: Mouse pressed left at (485, 230)
Screenshot: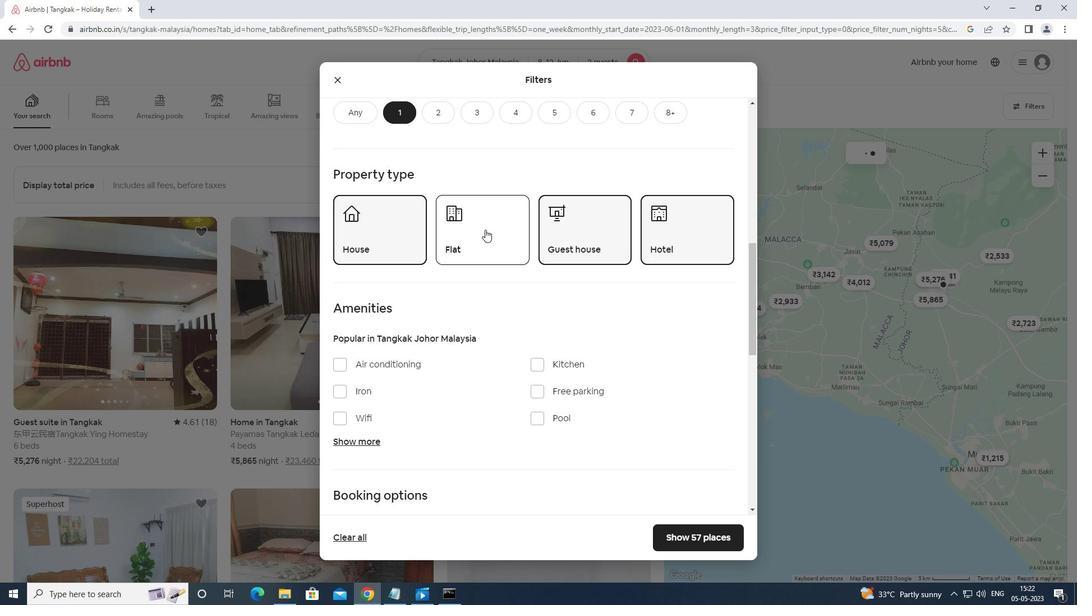 
Action: Mouse moved to (489, 235)
Screenshot: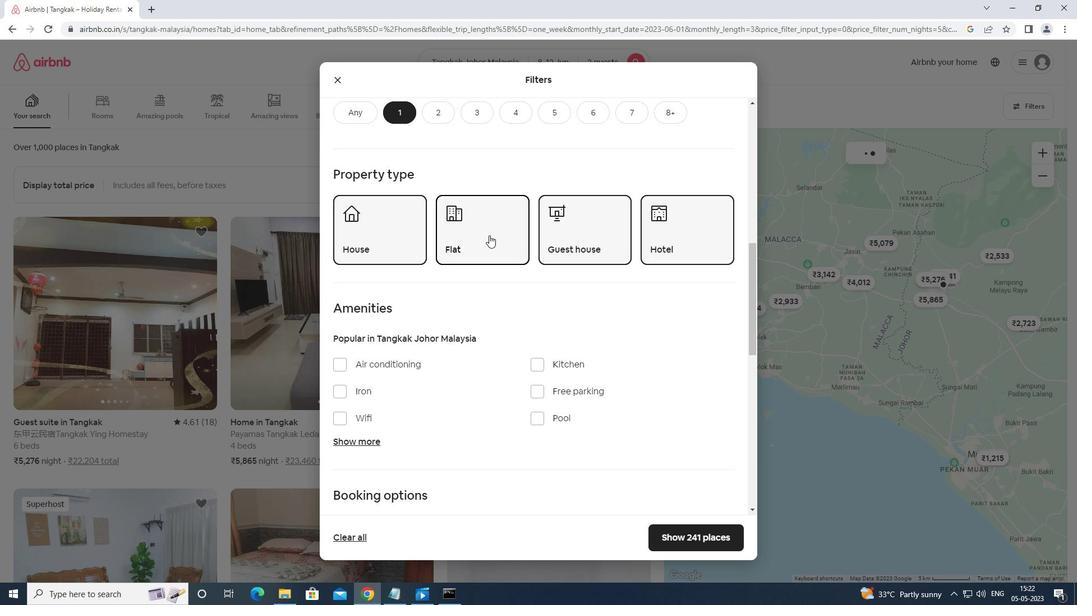 
Action: Mouse scrolled (489, 235) with delta (0, 0)
Screenshot: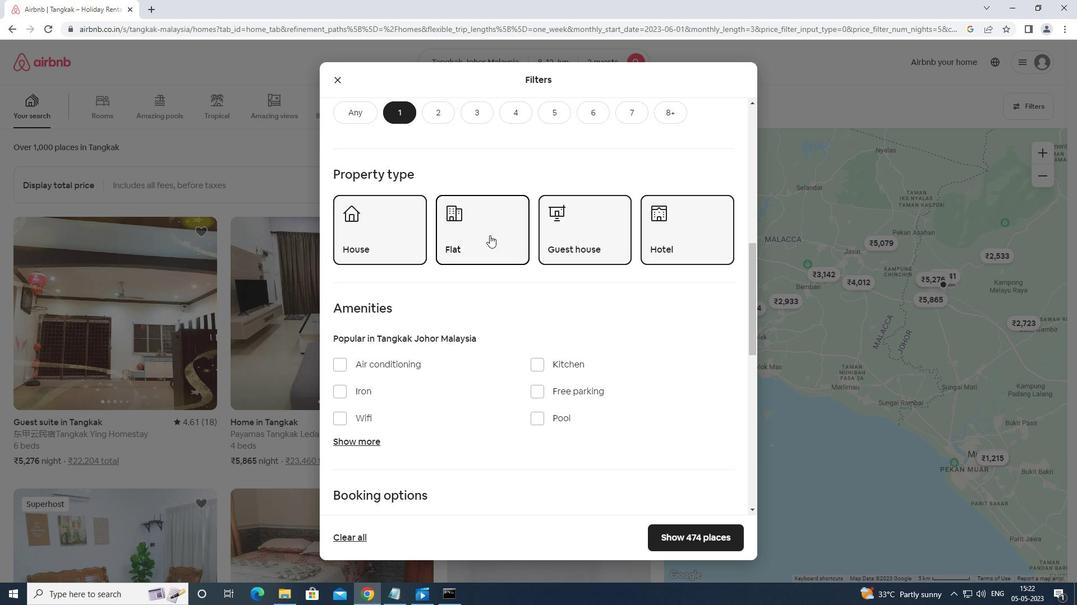 
Action: Mouse moved to (489, 236)
Screenshot: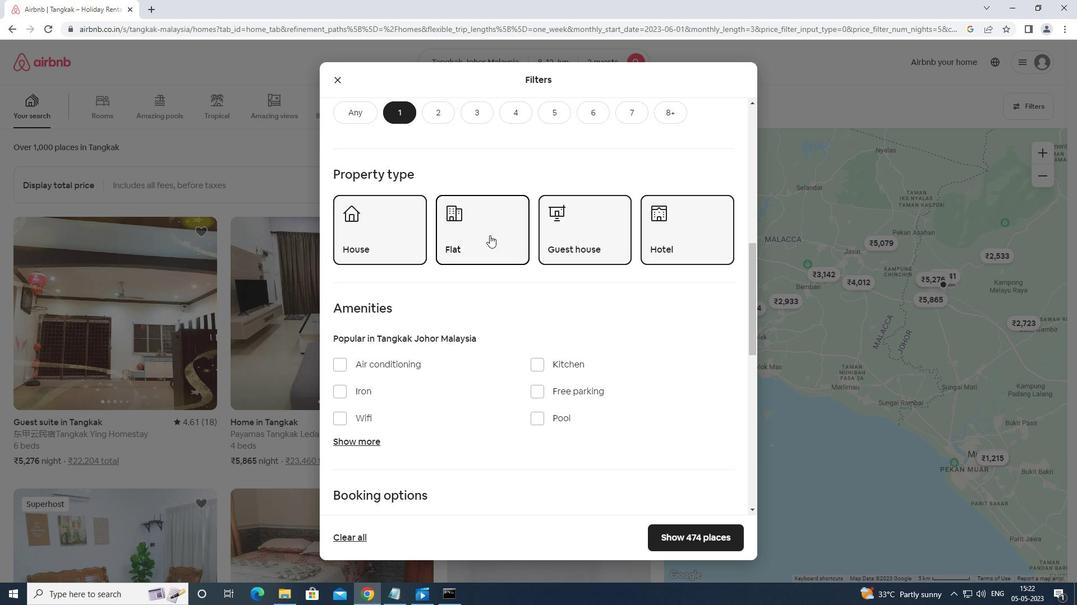 
Action: Mouse scrolled (489, 235) with delta (0, 0)
Screenshot: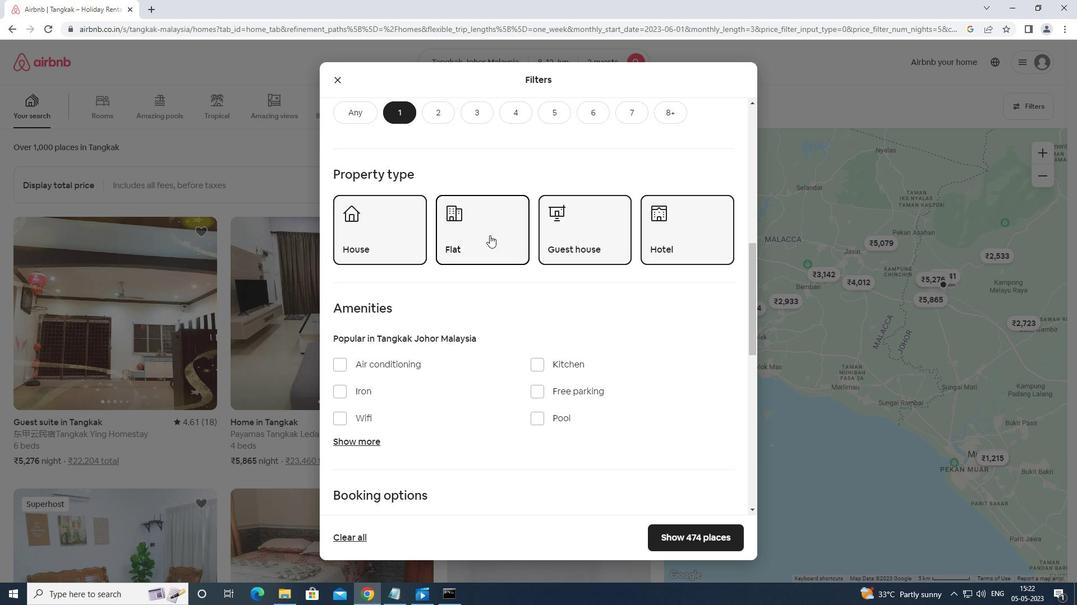 
Action: Mouse scrolled (489, 235) with delta (0, 0)
Screenshot: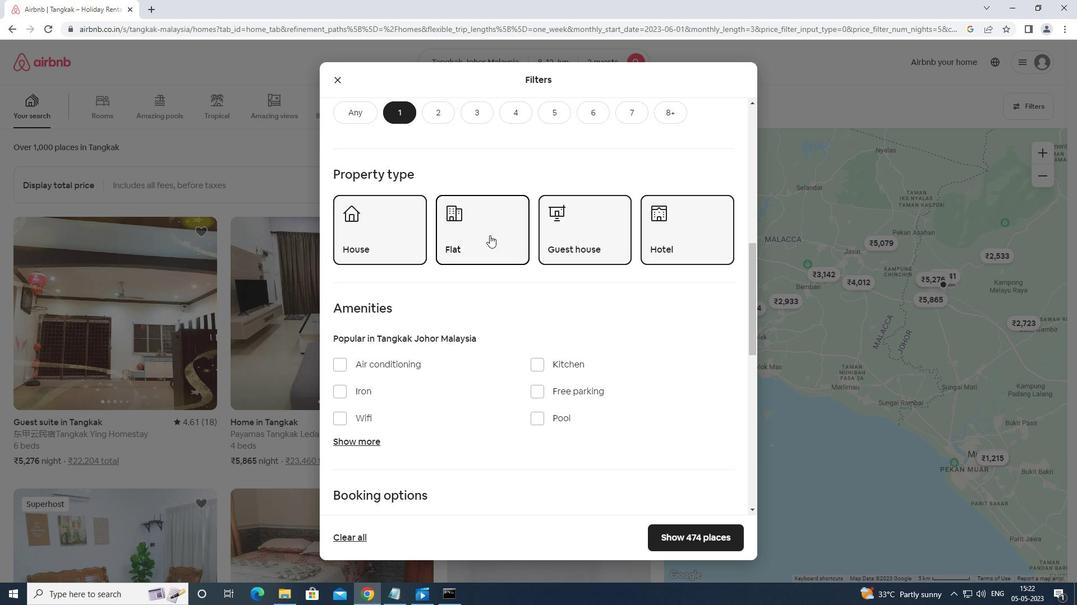 
Action: Mouse moved to (497, 231)
Screenshot: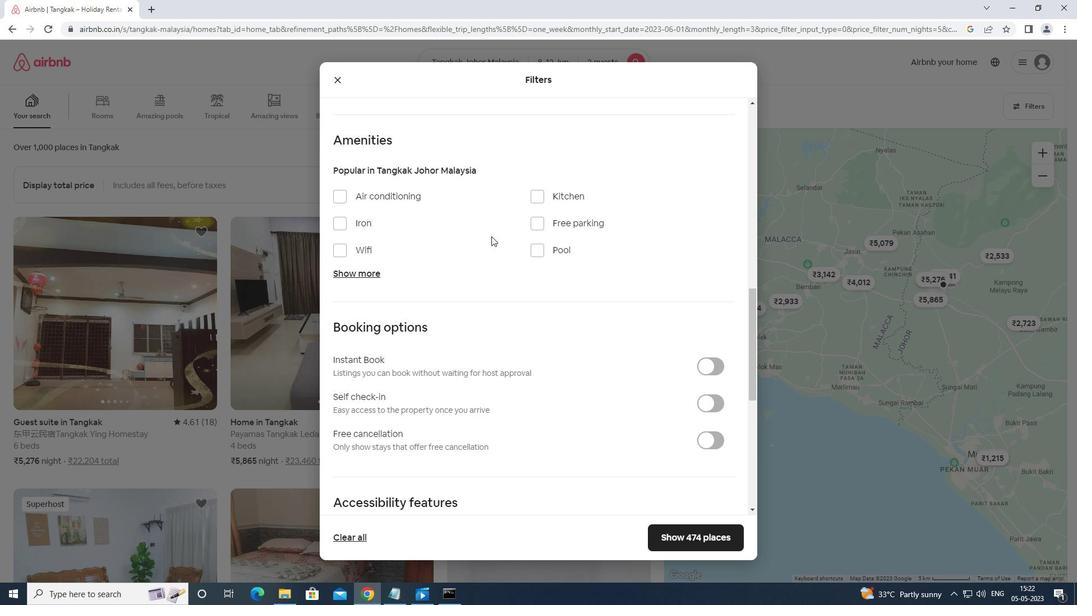 
Action: Mouse scrolled (497, 231) with delta (0, 0)
Screenshot: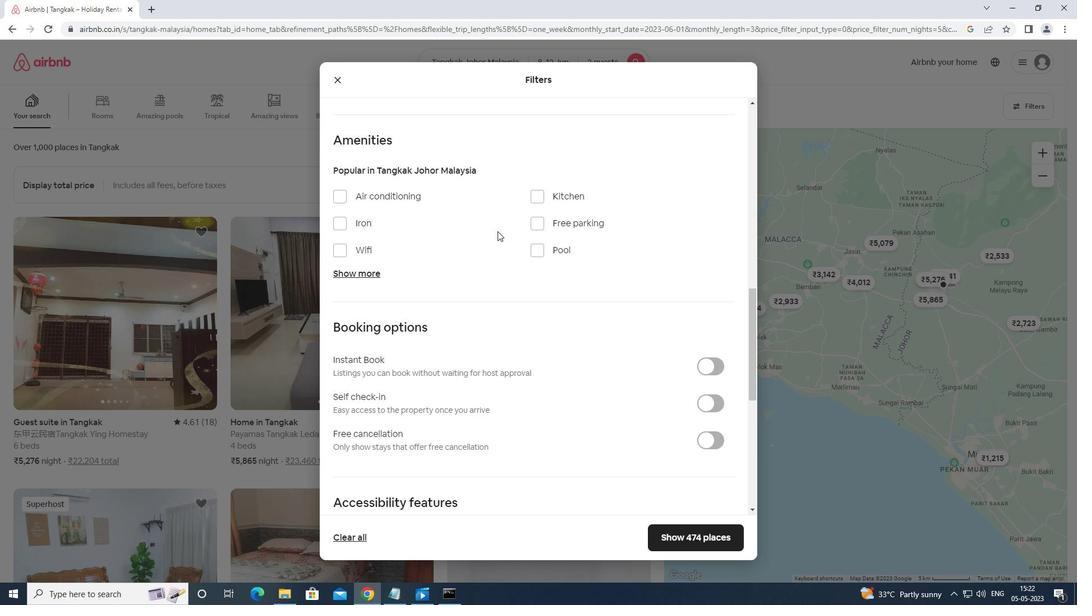 
Action: Mouse moved to (704, 335)
Screenshot: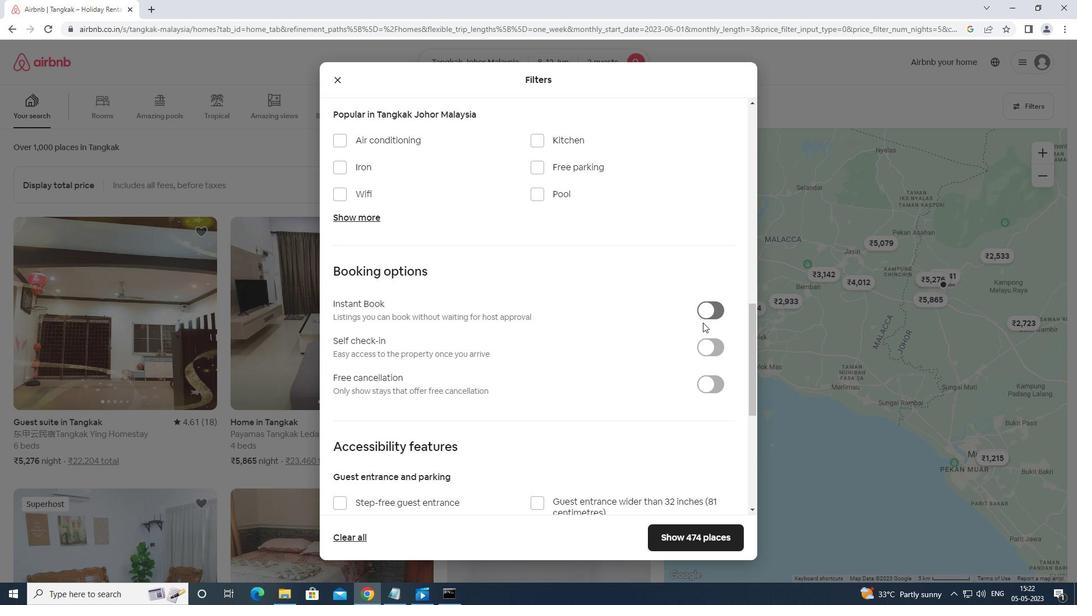 
Action: Mouse pressed left at (704, 335)
Screenshot: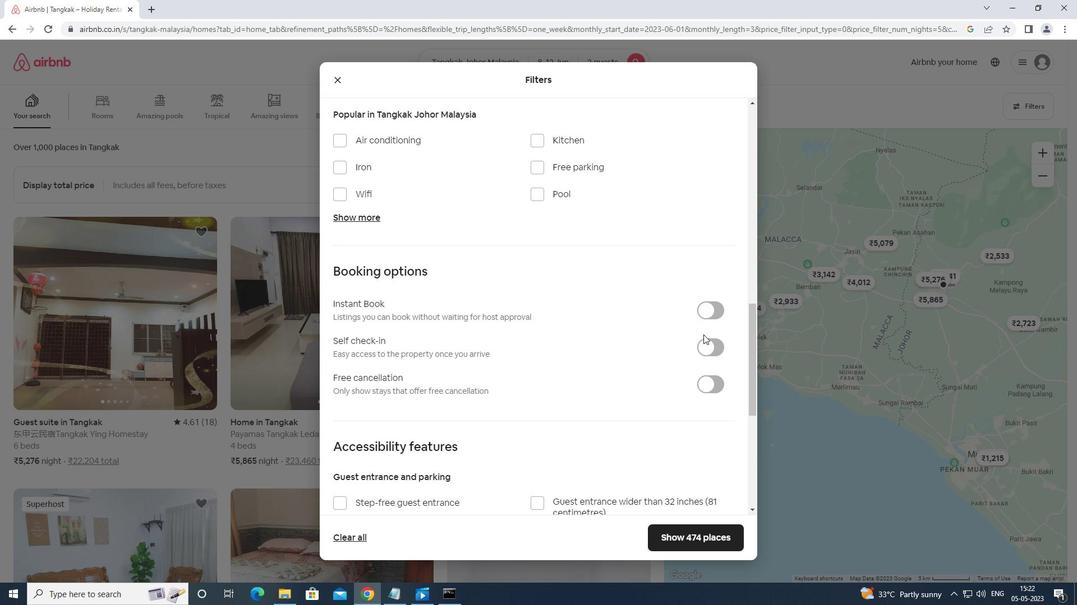 
Action: Mouse moved to (708, 352)
Screenshot: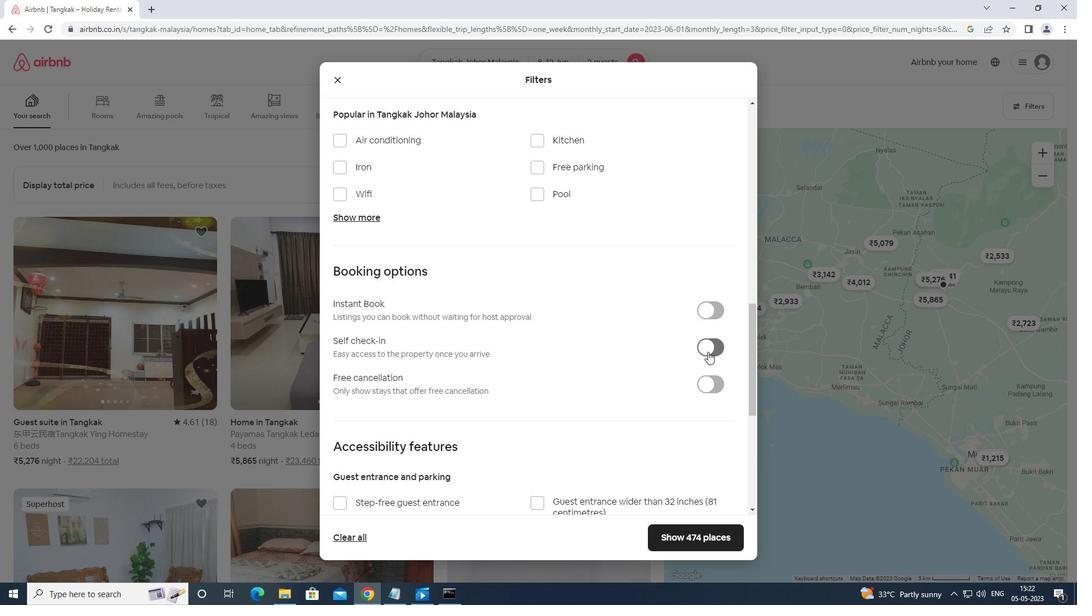 
Action: Mouse pressed left at (708, 352)
Screenshot: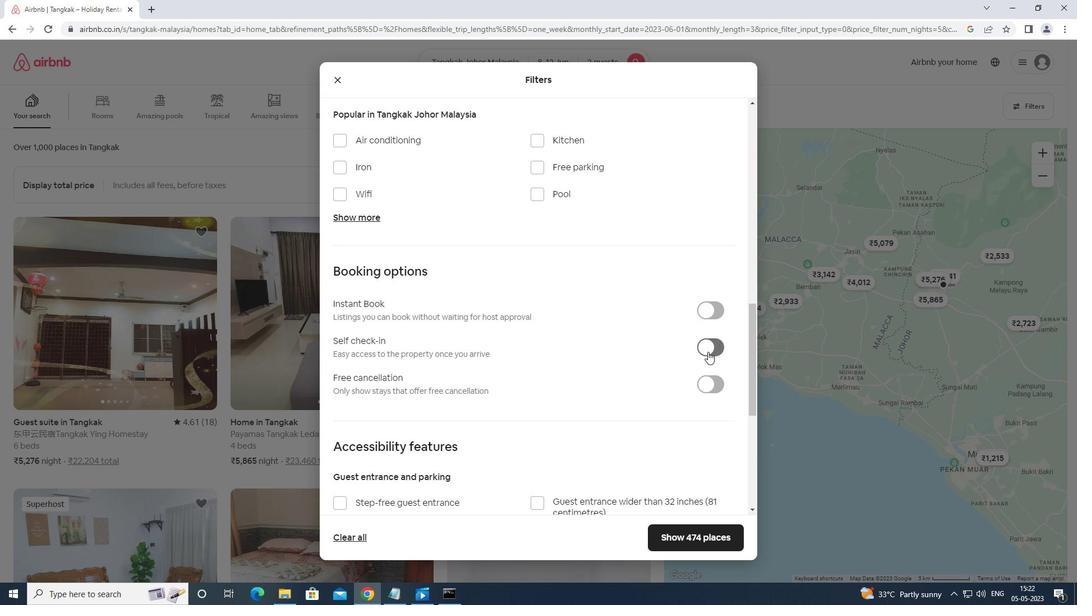 
Action: Mouse moved to (709, 343)
Screenshot: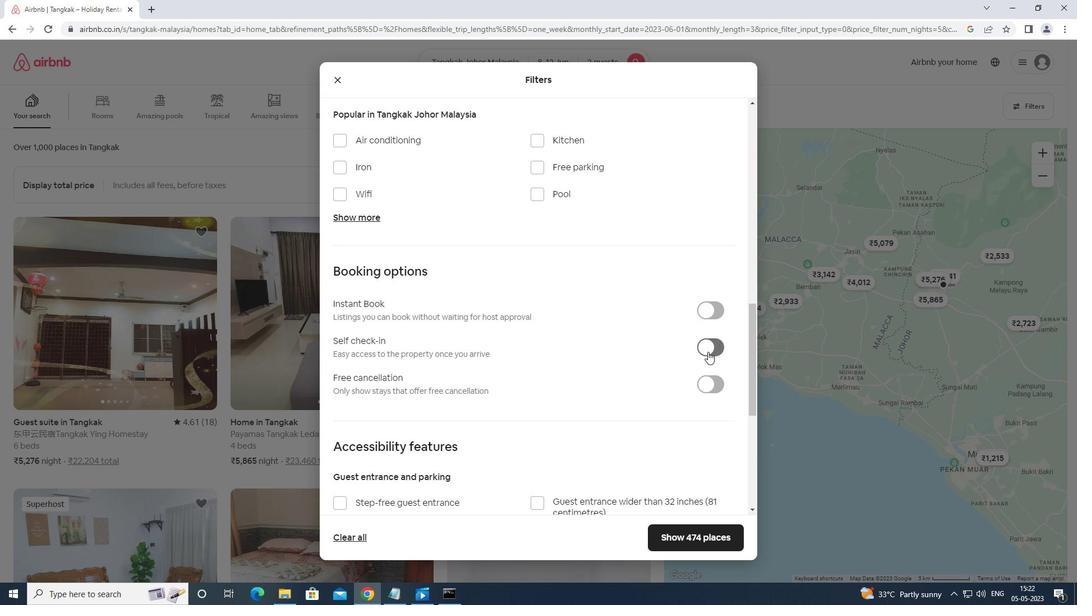 
Action: Mouse scrolled (709, 342) with delta (0, 0)
Screenshot: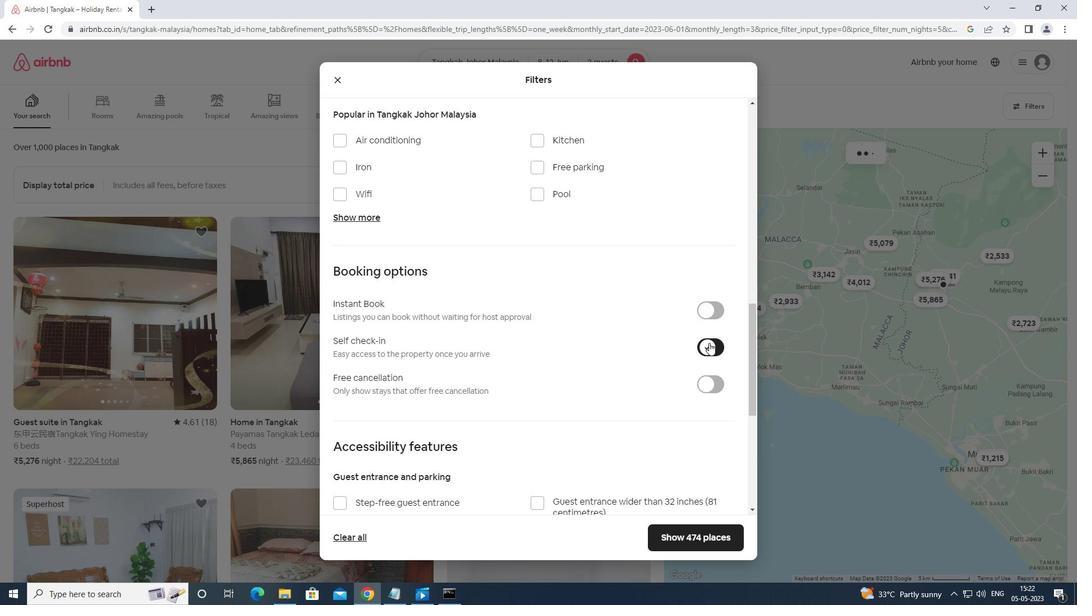 
Action: Mouse scrolled (709, 342) with delta (0, 0)
Screenshot: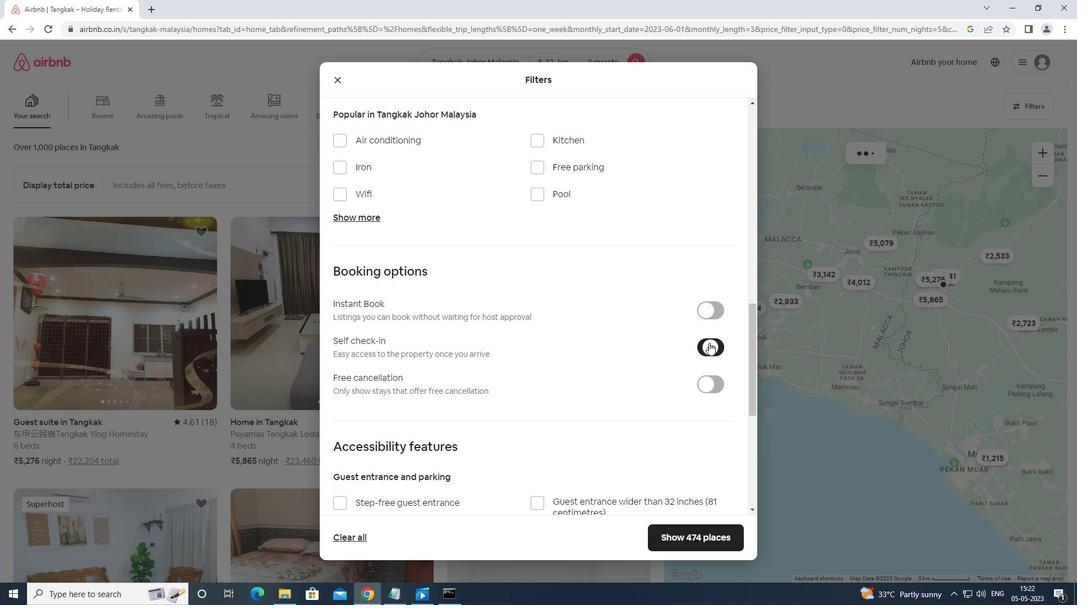 
Action: Mouse scrolled (709, 342) with delta (0, 0)
Screenshot: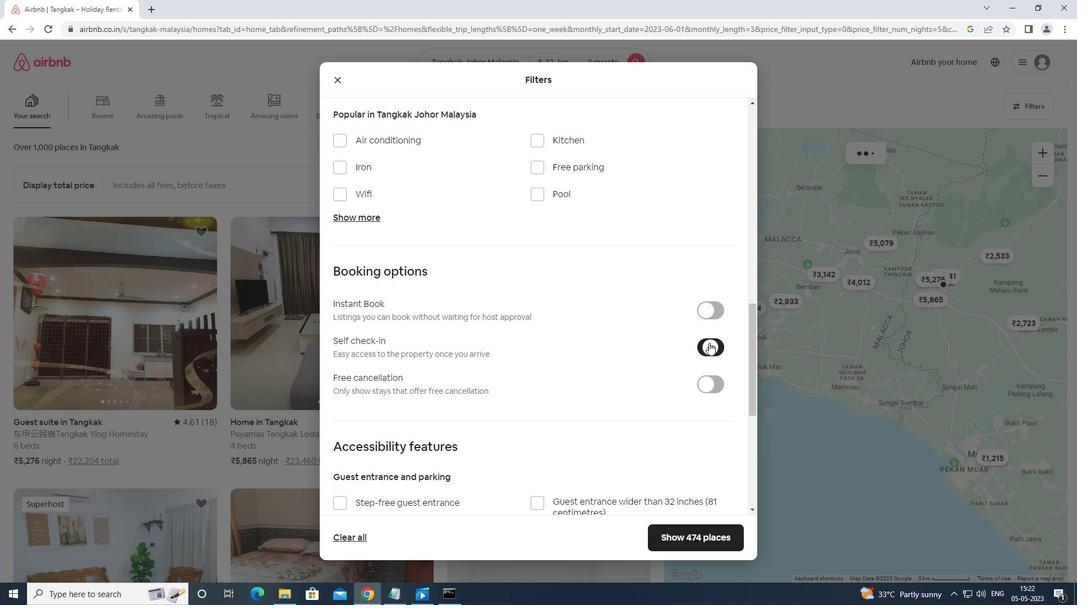 
Action: Mouse scrolled (709, 342) with delta (0, 0)
Screenshot: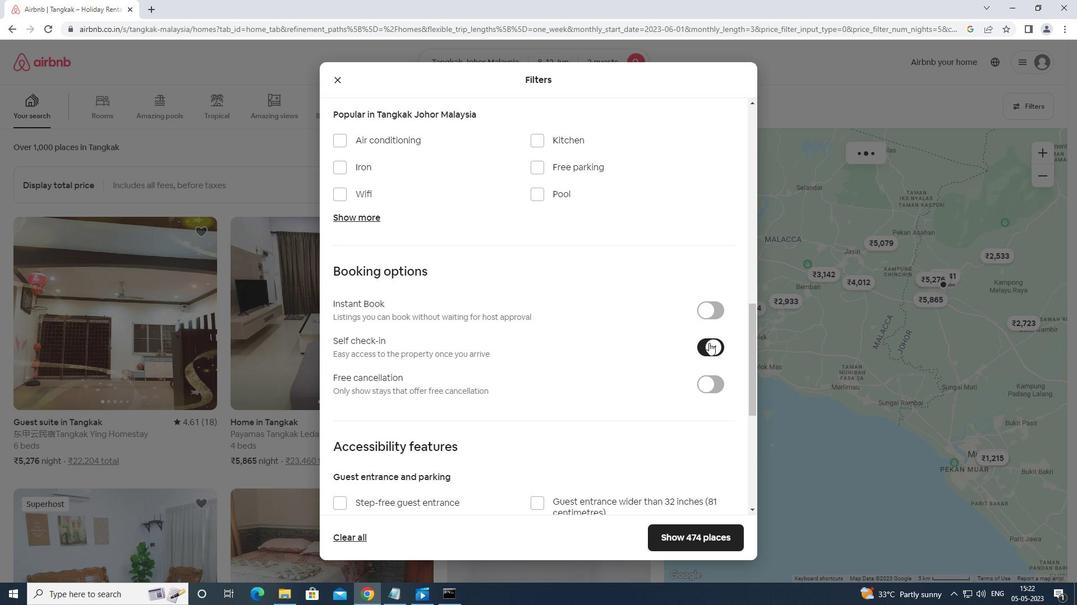
Action: Mouse scrolled (709, 342) with delta (0, 0)
Screenshot: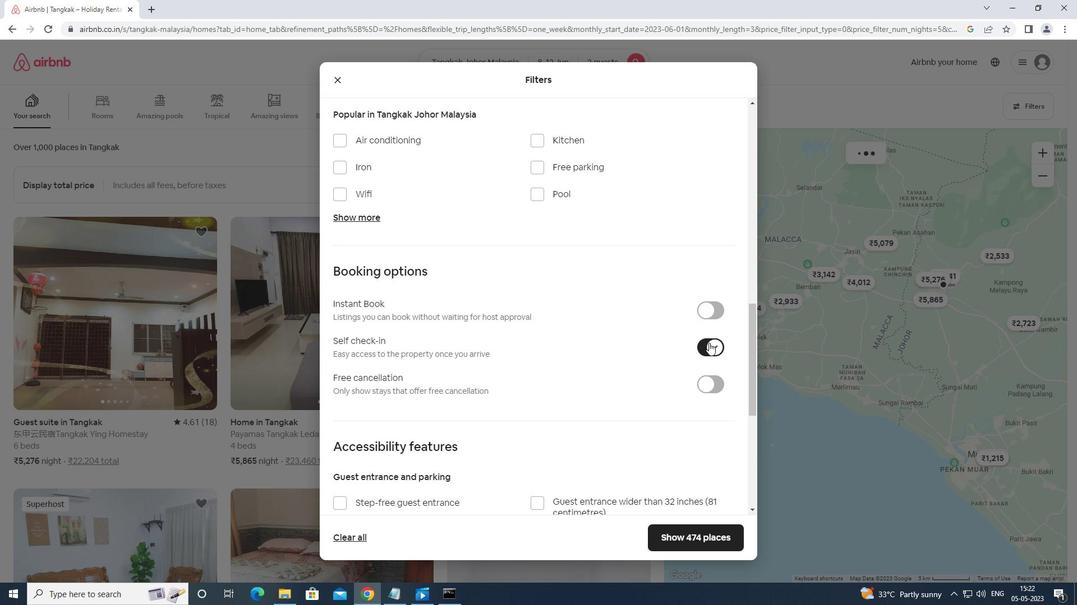 
Action: Mouse scrolled (709, 342) with delta (0, 0)
Screenshot: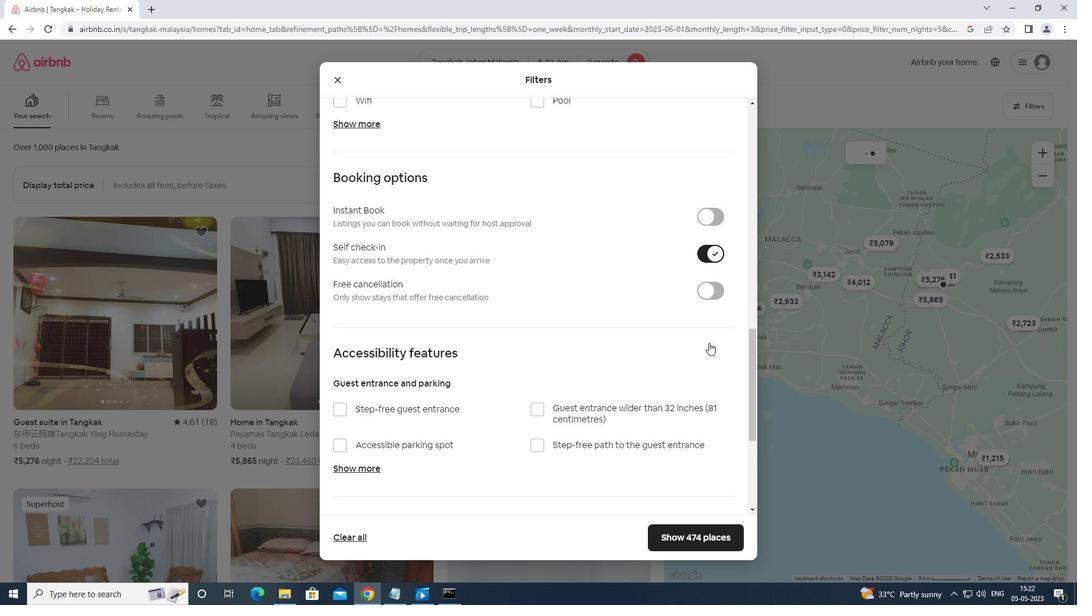 
Action: Mouse scrolled (709, 342) with delta (0, 0)
Screenshot: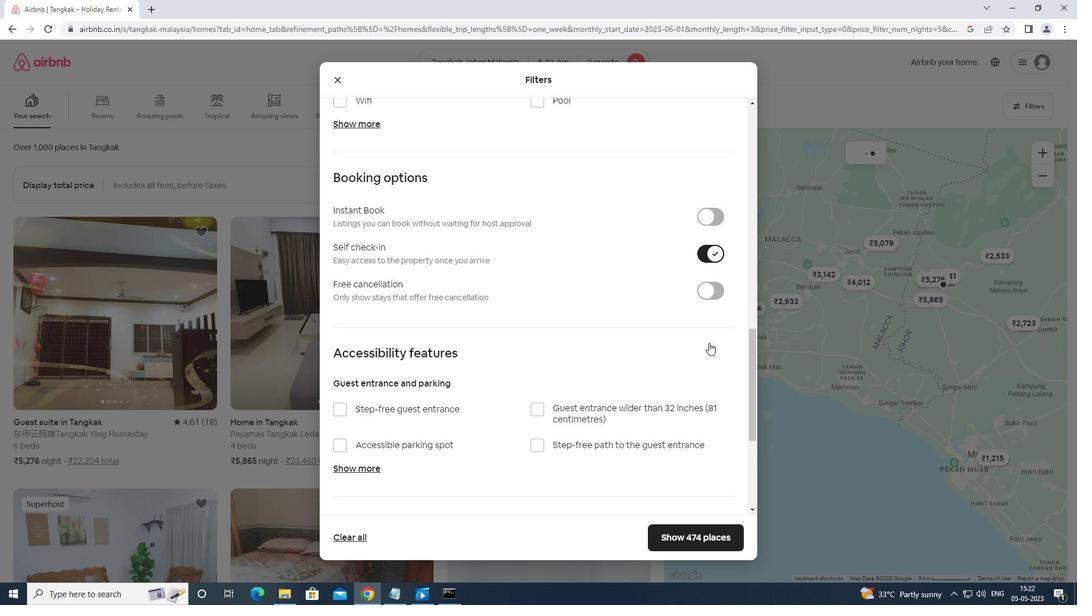 
Action: Mouse moved to (340, 429)
Screenshot: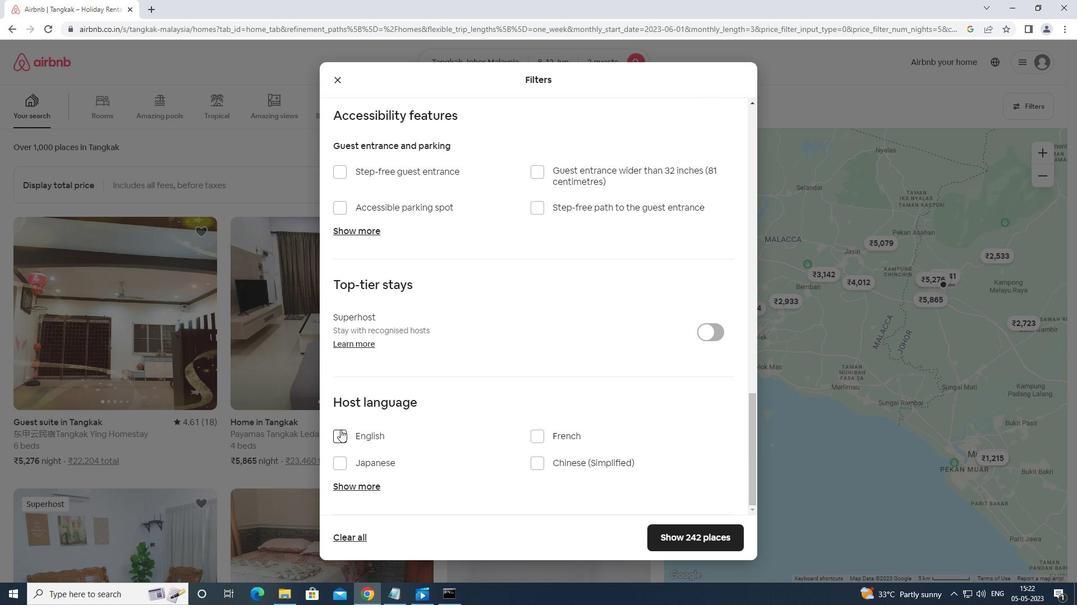 
Action: Mouse pressed left at (340, 429)
Screenshot: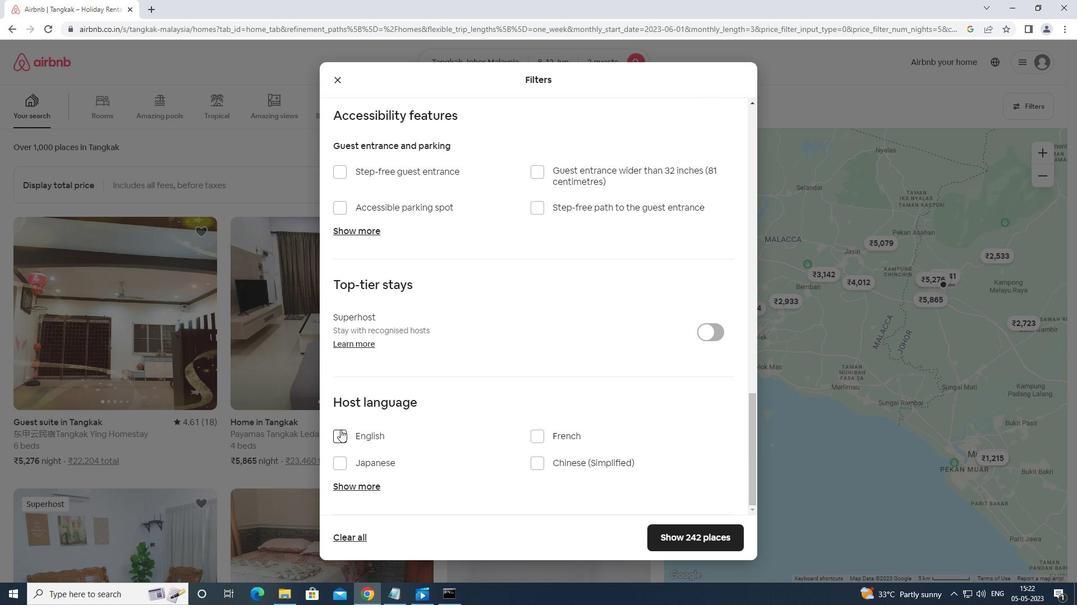 
Action: Mouse moved to (337, 433)
Screenshot: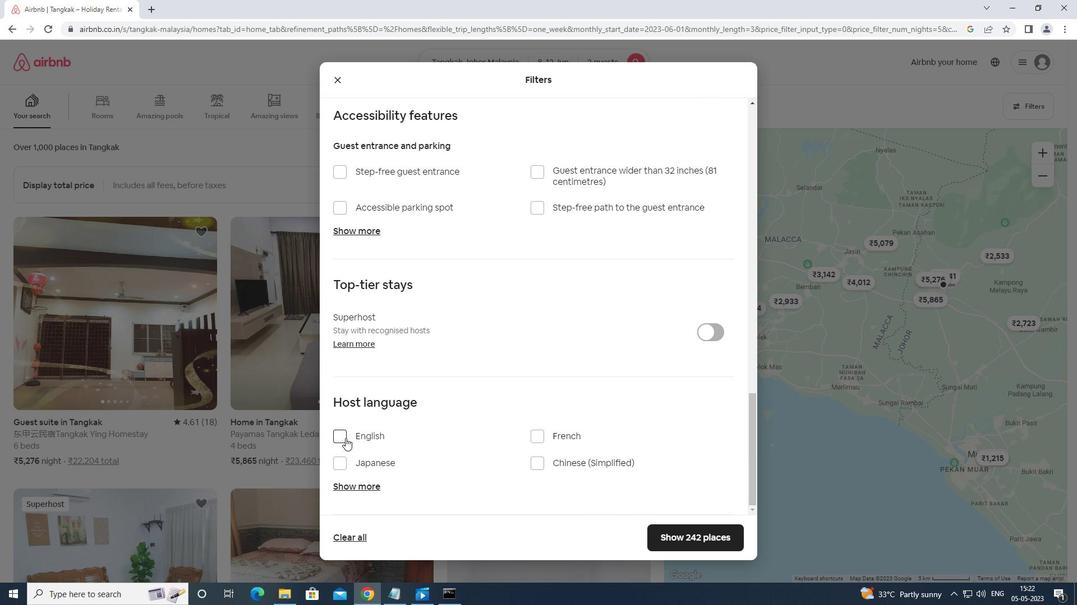 
Action: Mouse pressed left at (337, 433)
Screenshot: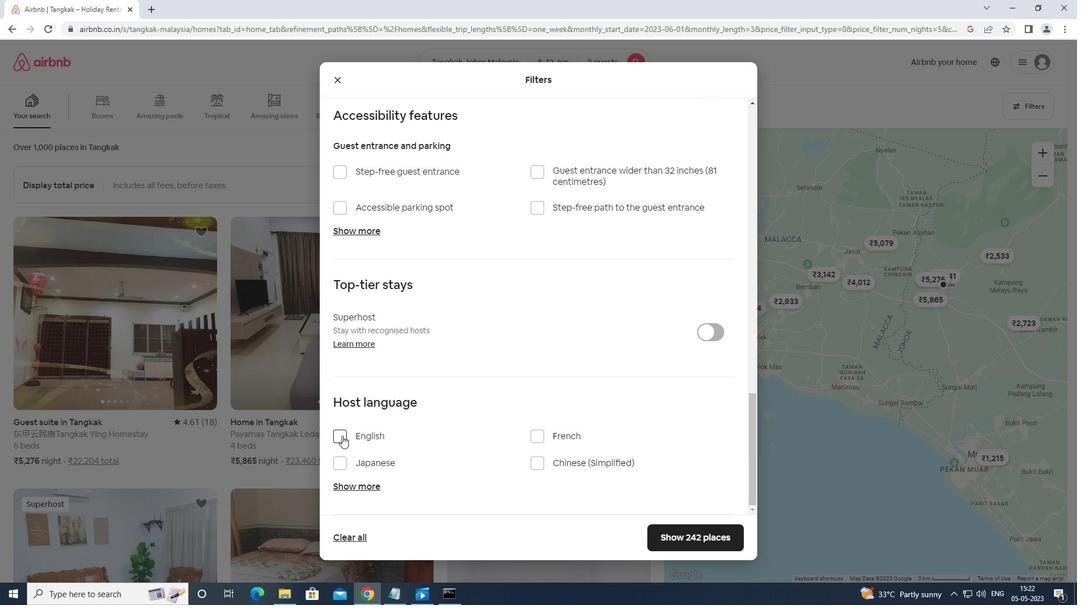 
Action: Mouse moved to (689, 537)
Screenshot: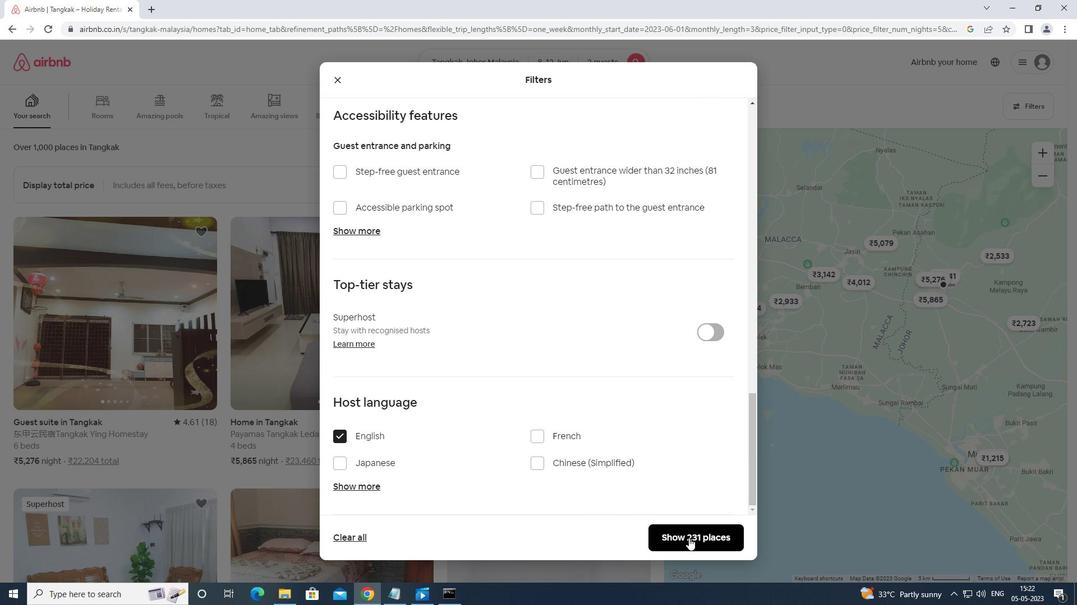 
Action: Mouse pressed left at (689, 537)
Screenshot: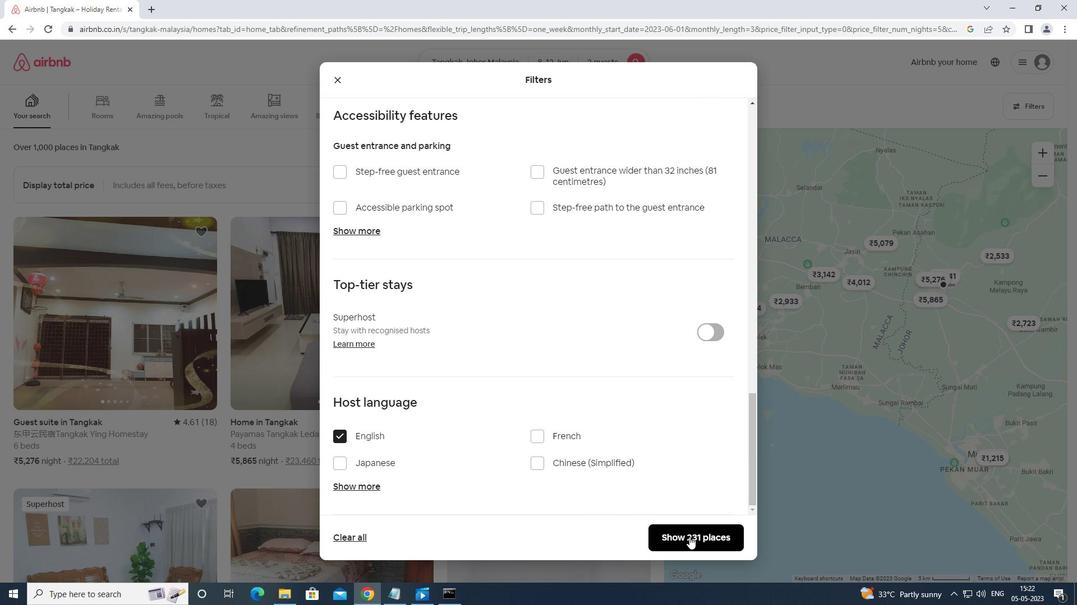 
Action: Mouse moved to (690, 532)
Screenshot: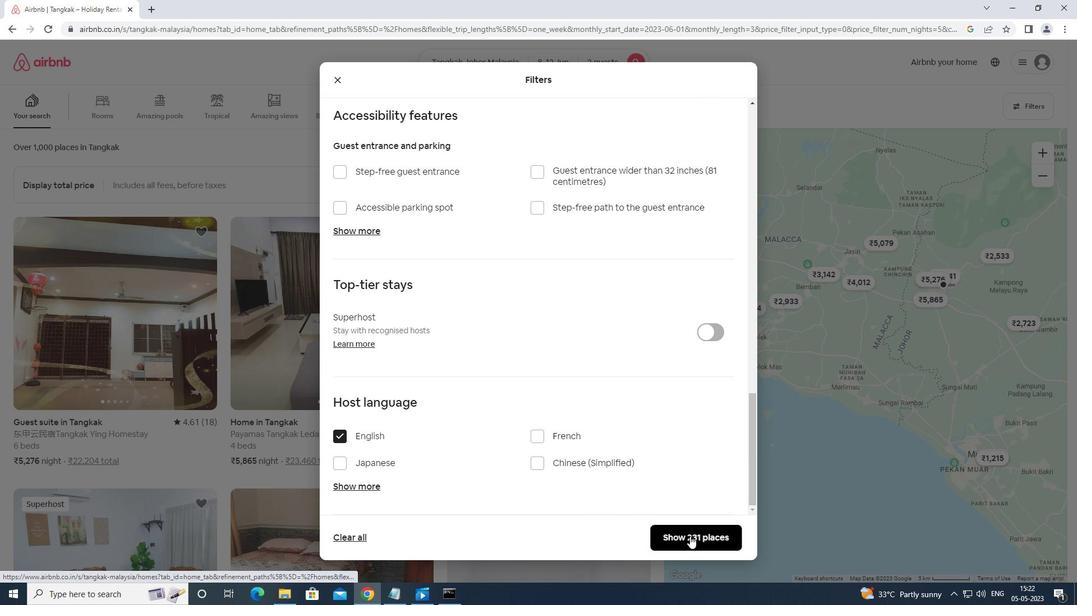 
